 Task: In the Company petronas.com, Log Linkedin Message with description: 'Sent a LinkedIn message to a potential buyer offering a personalized solution.'; Add date: '14 August, 2023' and time 6:00:PM; Add contact from the company's contact and save. Logged in from softage.10@softage.net
Action: Mouse moved to (111, 65)
Screenshot: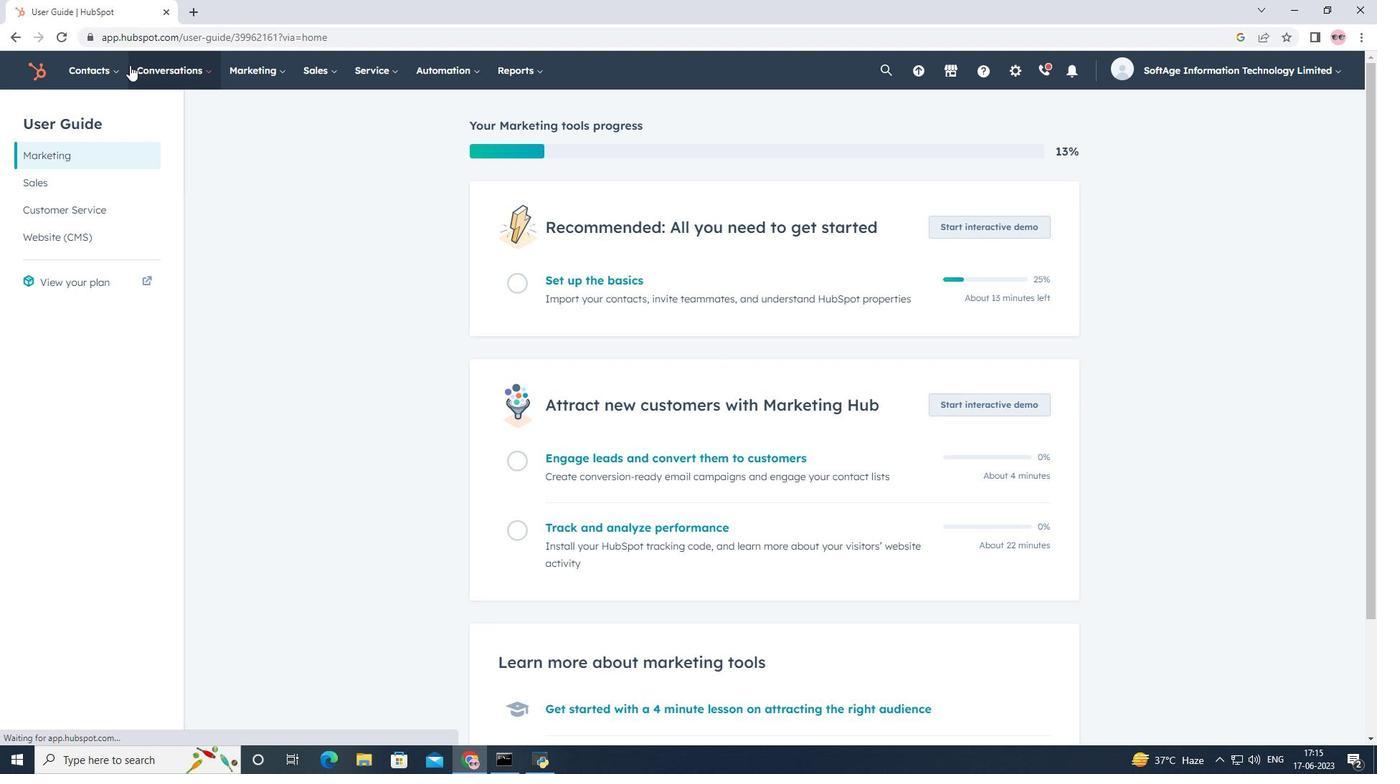 
Action: Mouse pressed left at (111, 65)
Screenshot: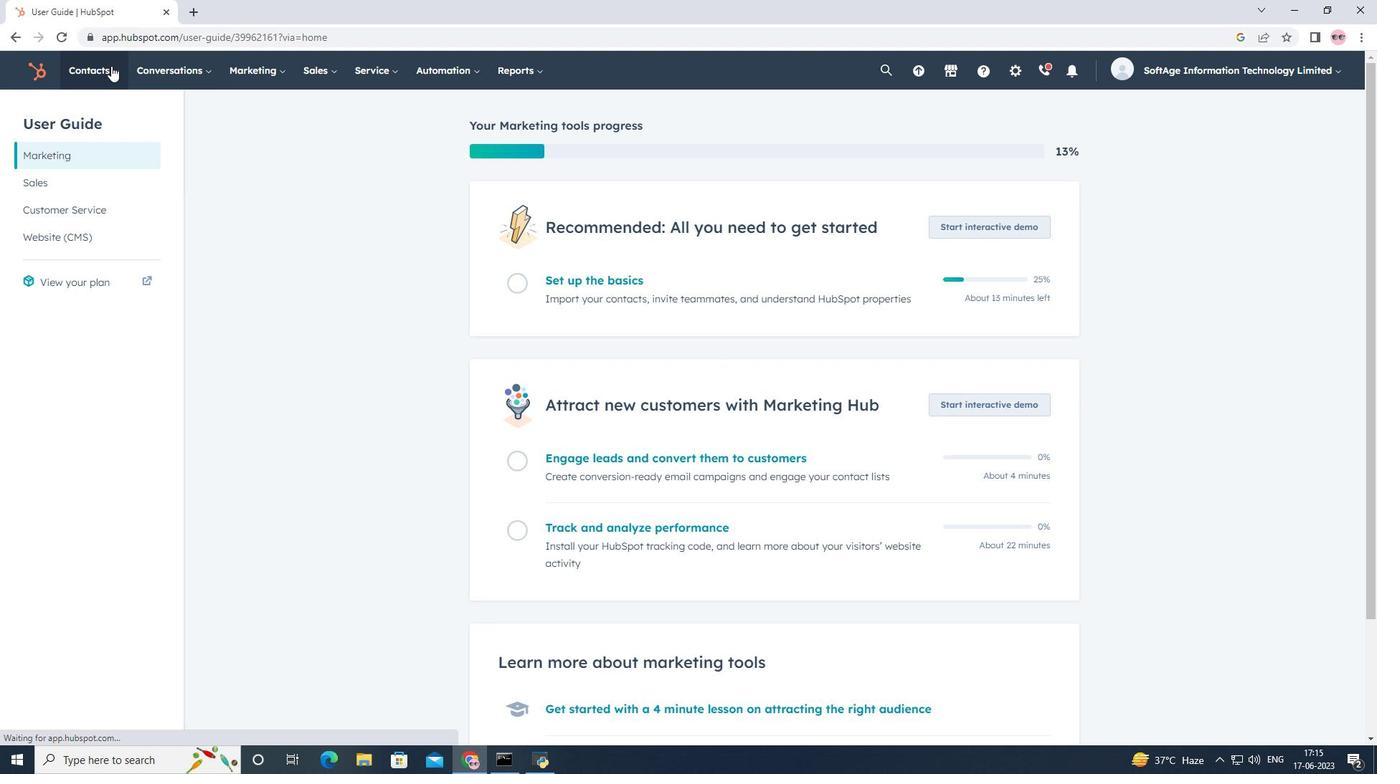 
Action: Mouse moved to (131, 137)
Screenshot: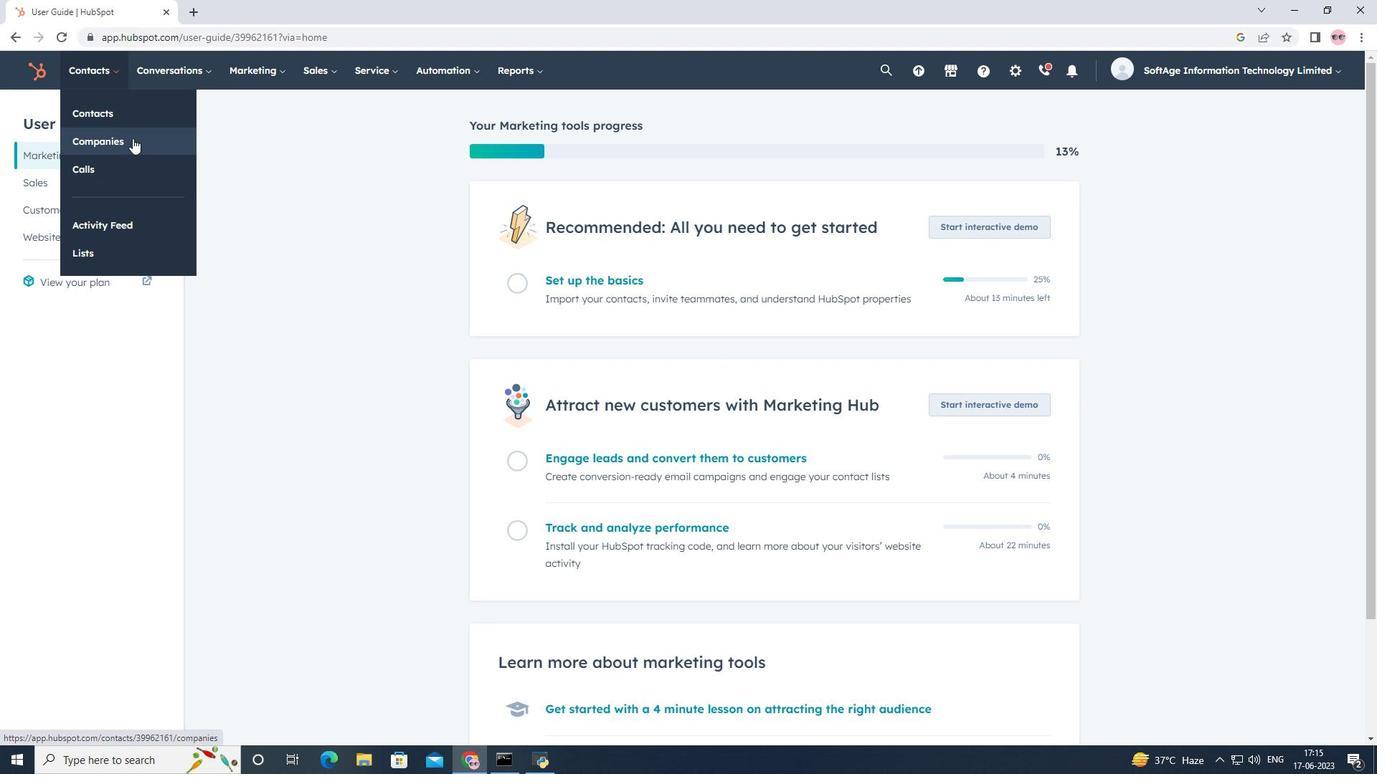 
Action: Mouse pressed left at (131, 137)
Screenshot: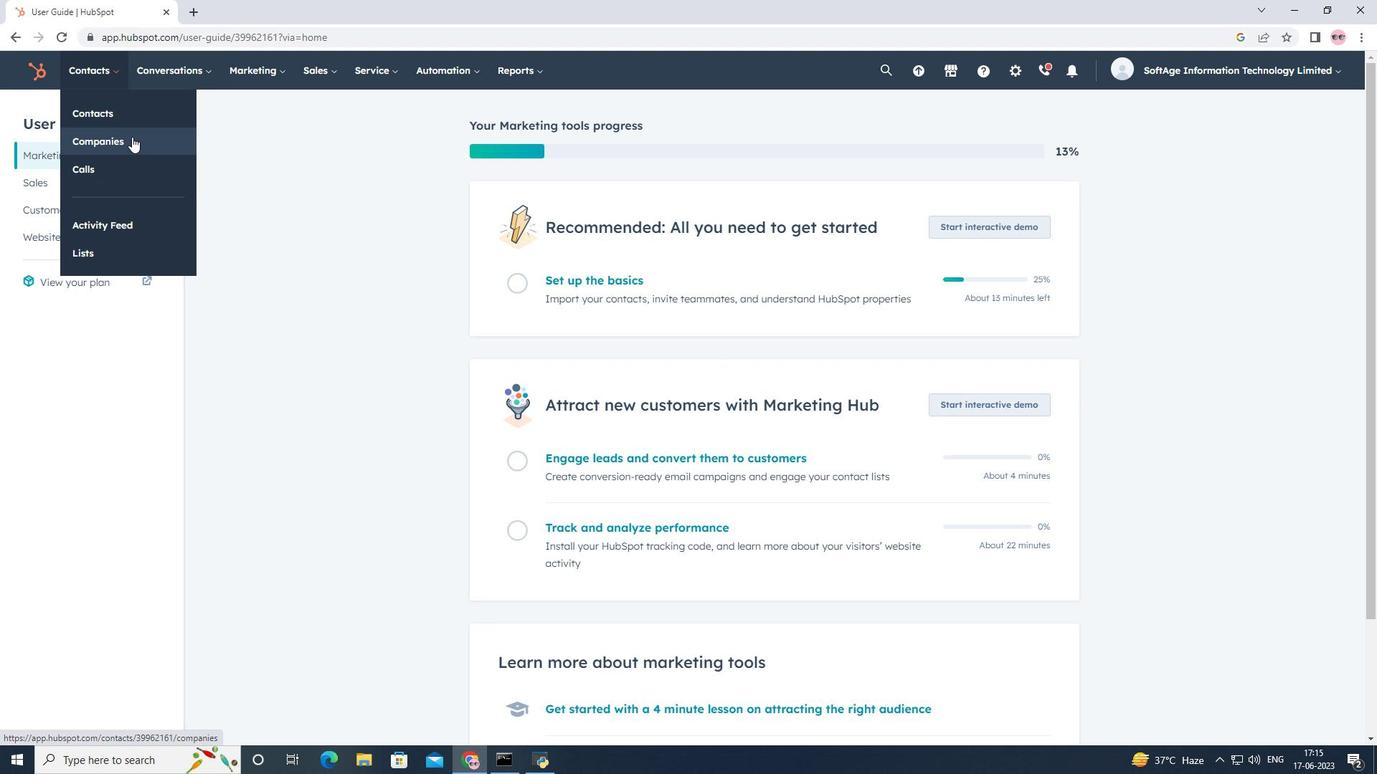 
Action: Mouse moved to (122, 238)
Screenshot: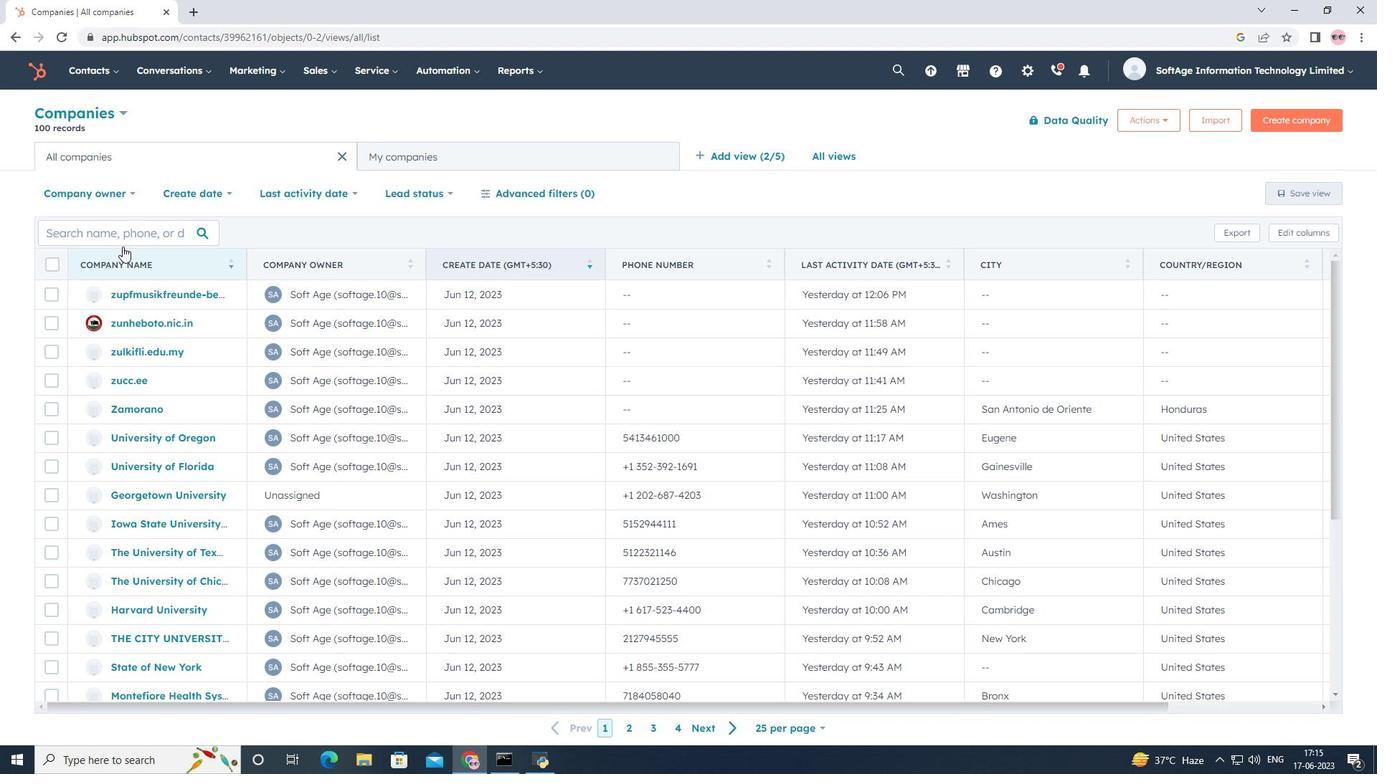 
Action: Mouse pressed left at (122, 238)
Screenshot: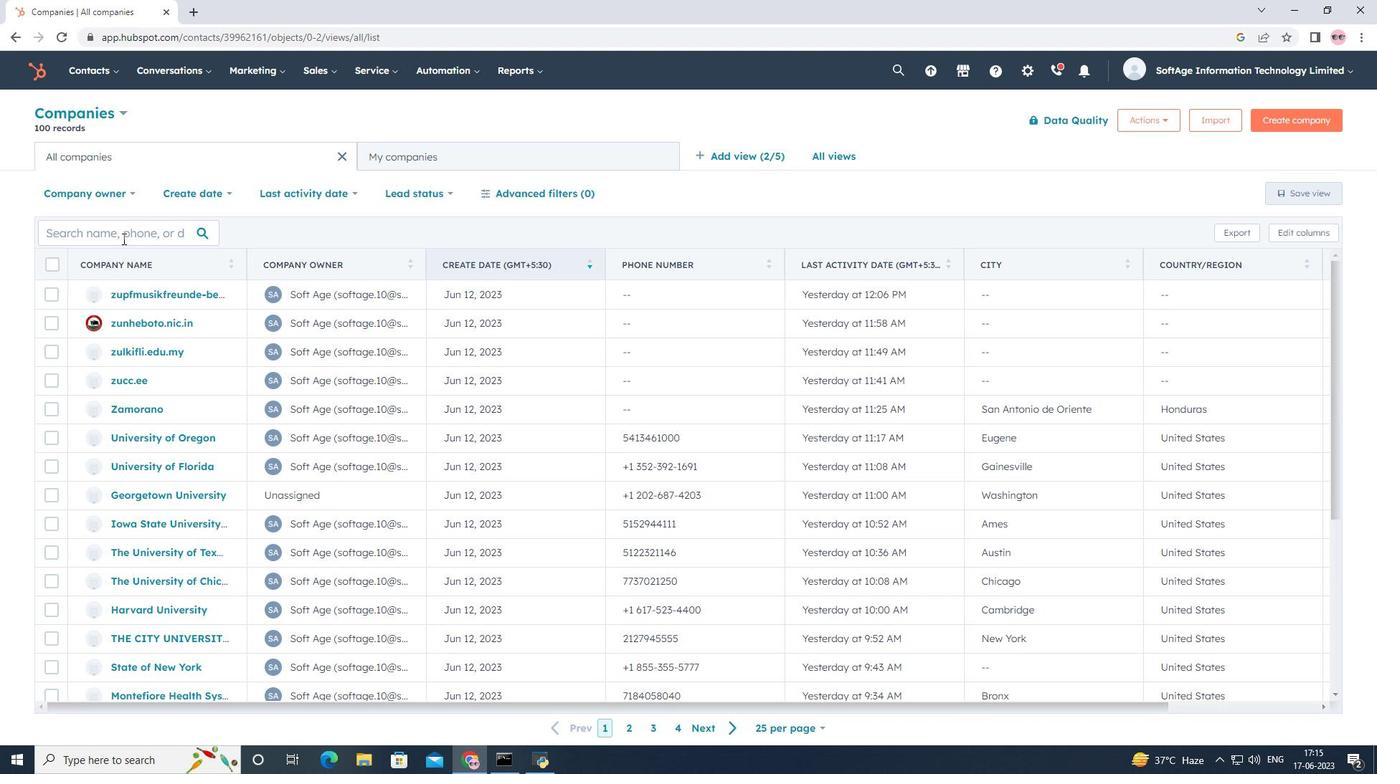
Action: Key pressed <Key.shift>Pen<Key.backspace>tronas.com
Screenshot: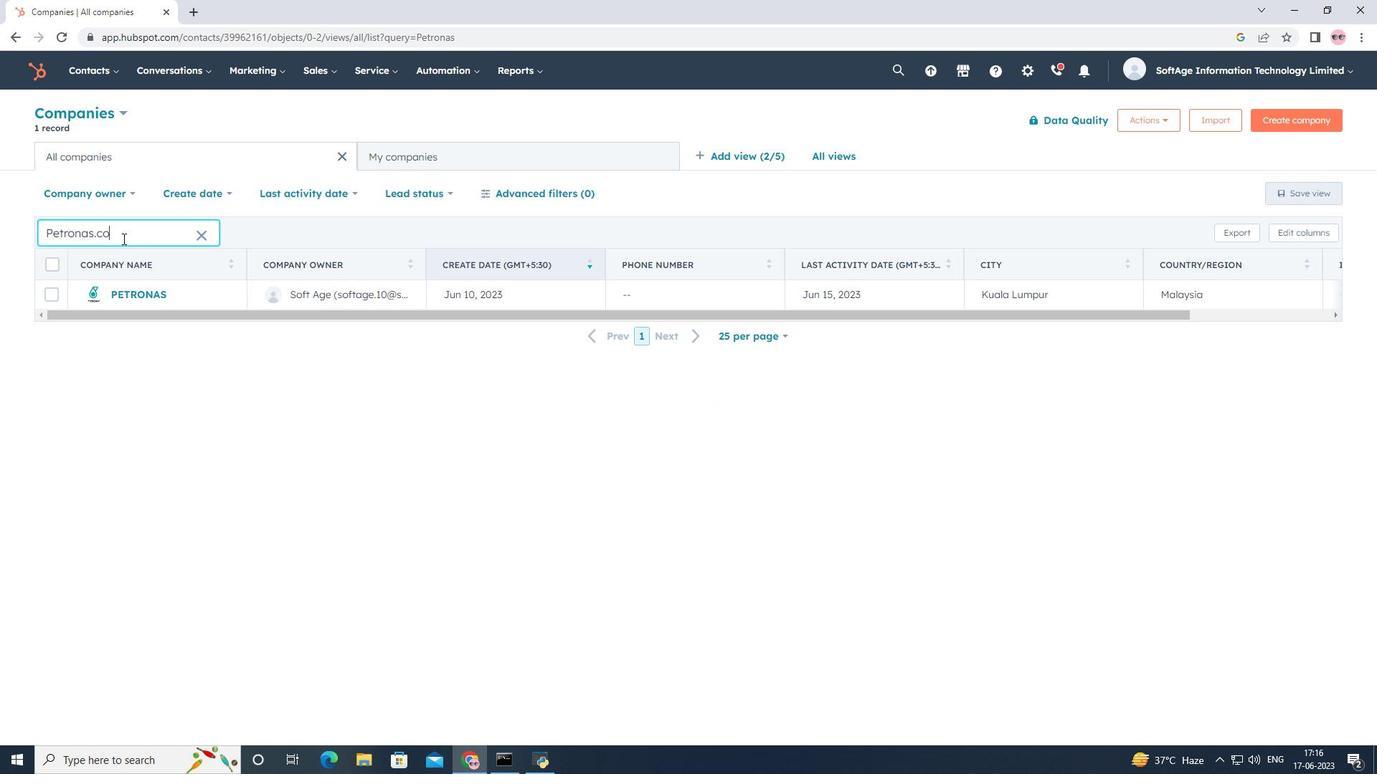
Action: Mouse moved to (146, 294)
Screenshot: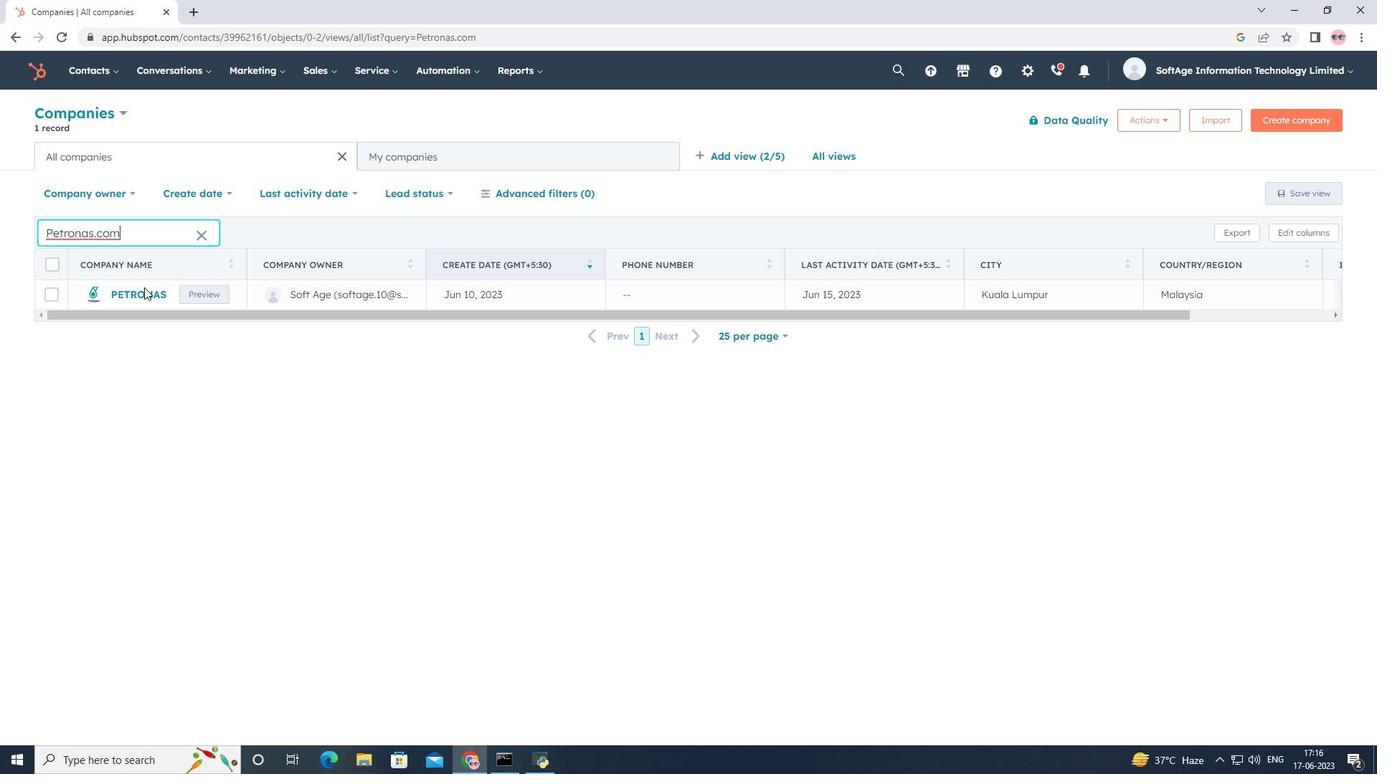 
Action: Mouse pressed left at (146, 294)
Screenshot: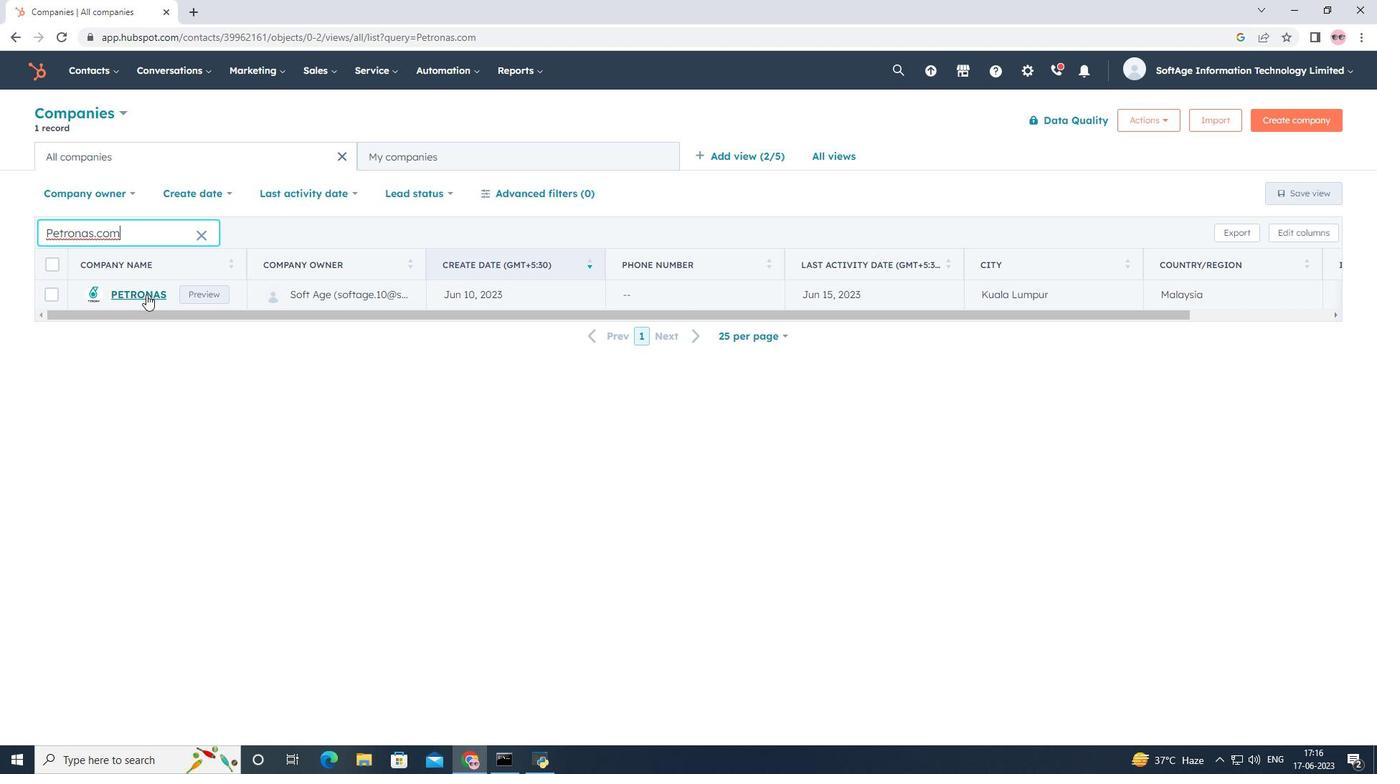 
Action: Mouse moved to (281, 230)
Screenshot: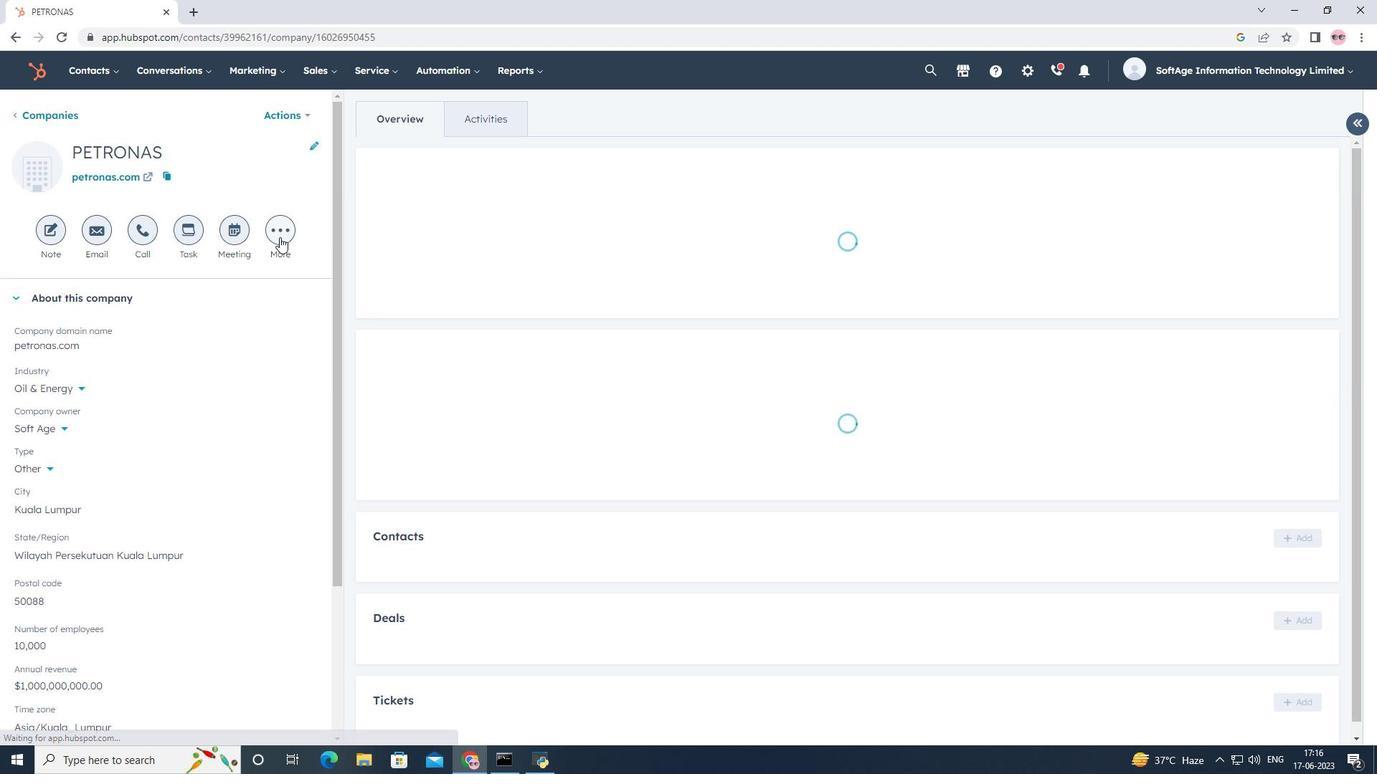 
Action: Mouse pressed left at (281, 230)
Screenshot: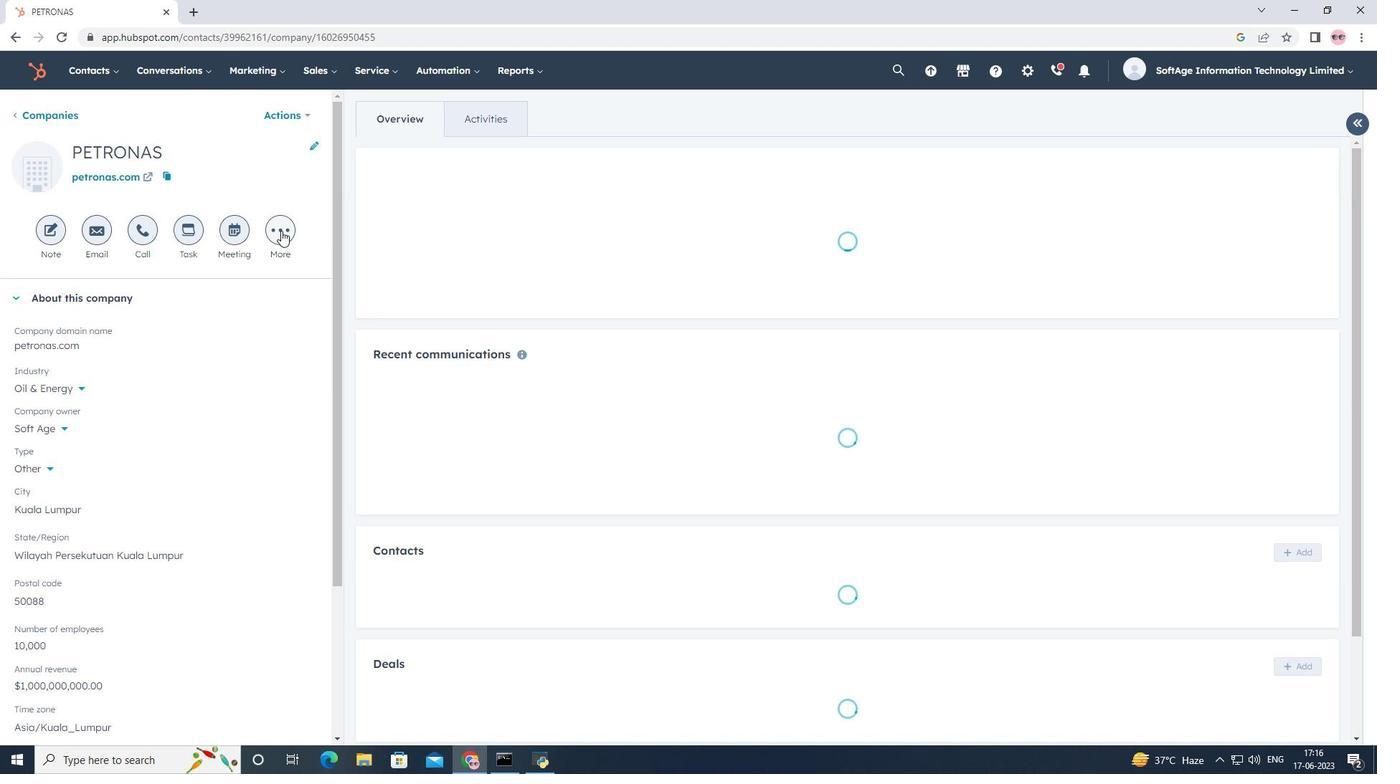 
Action: Mouse moved to (284, 300)
Screenshot: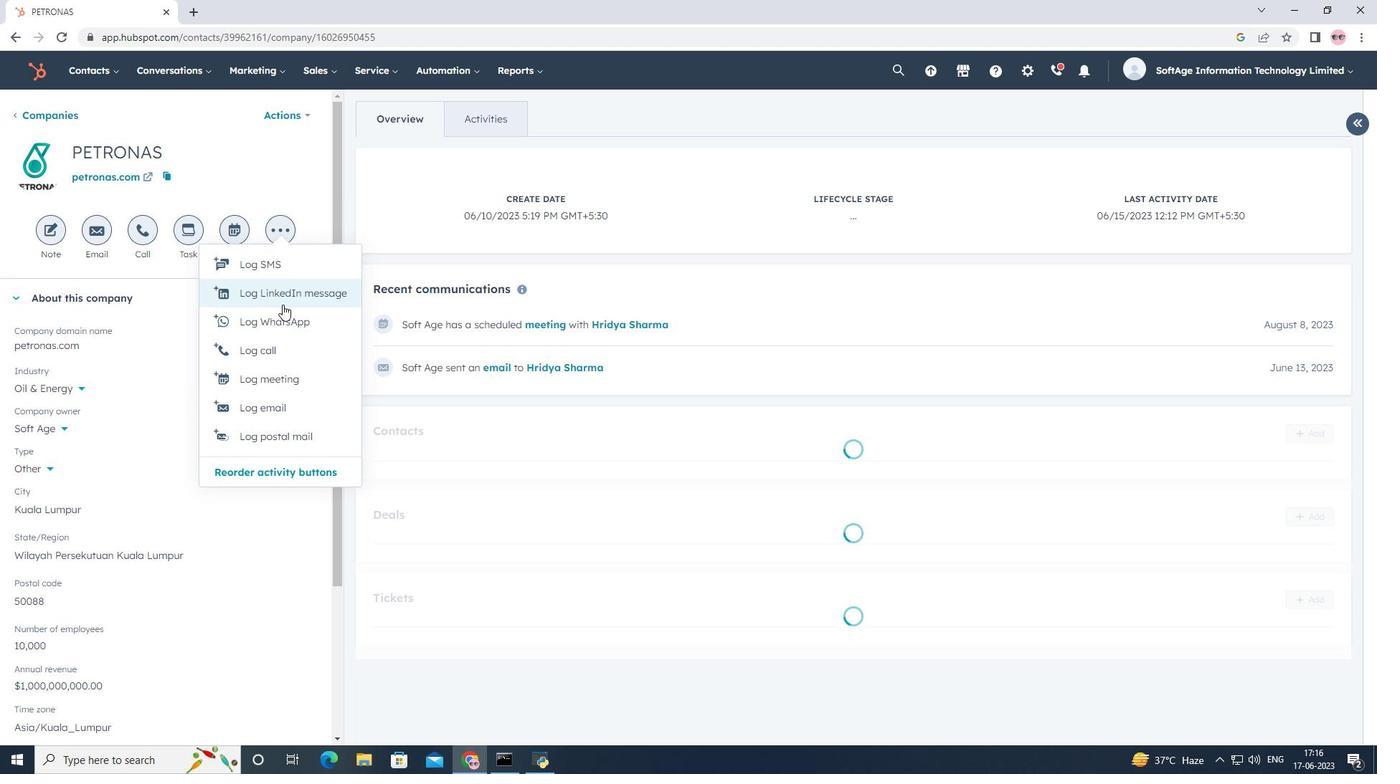 
Action: Mouse pressed left at (284, 300)
Screenshot: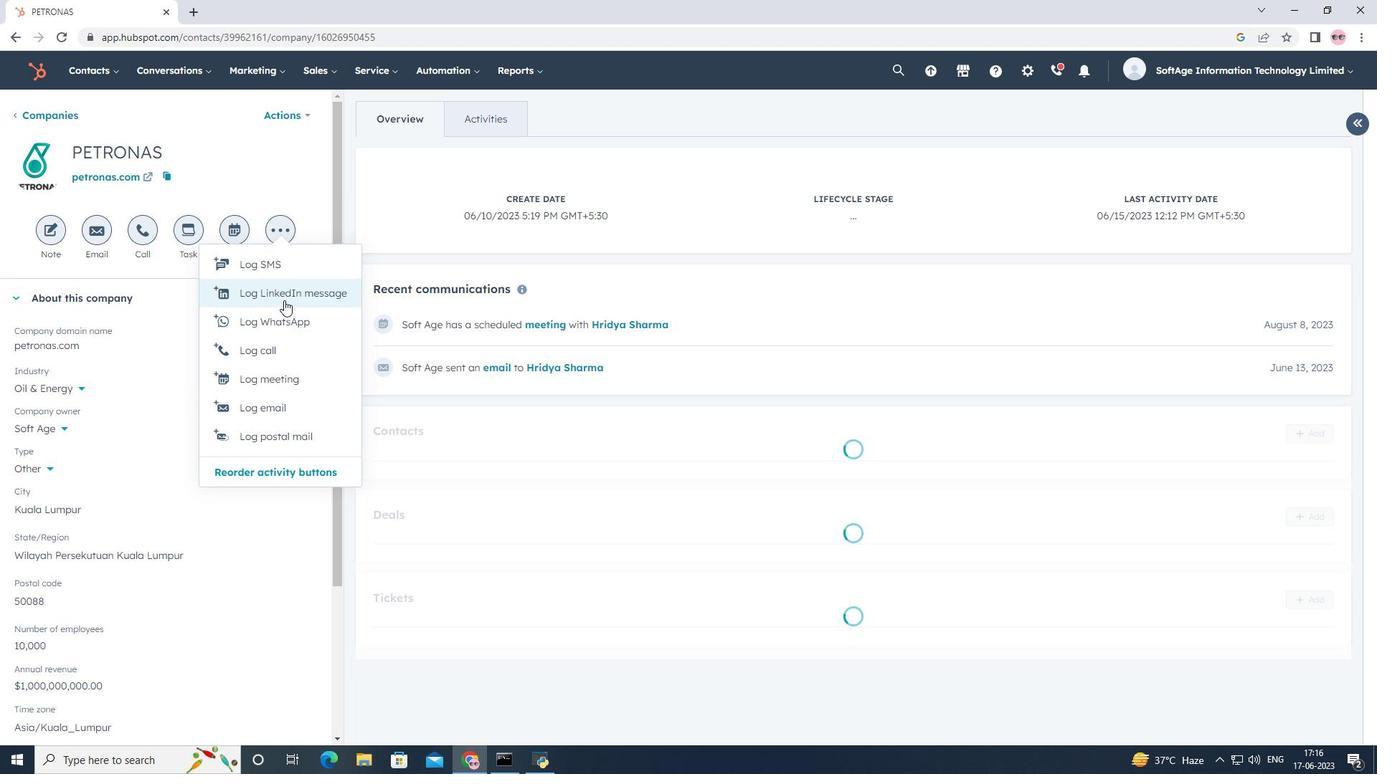 
Action: Mouse moved to (851, 550)
Screenshot: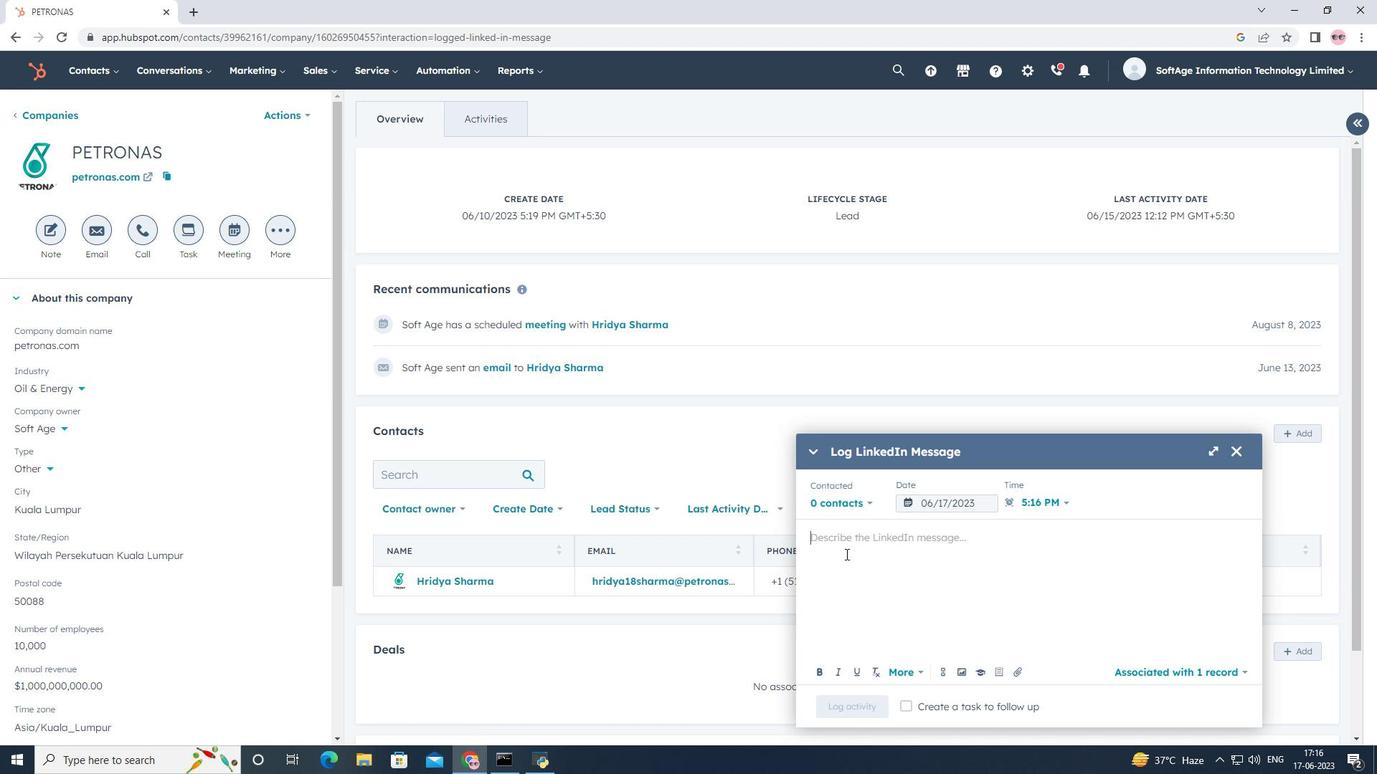 
Action: Mouse pressed left at (851, 550)
Screenshot: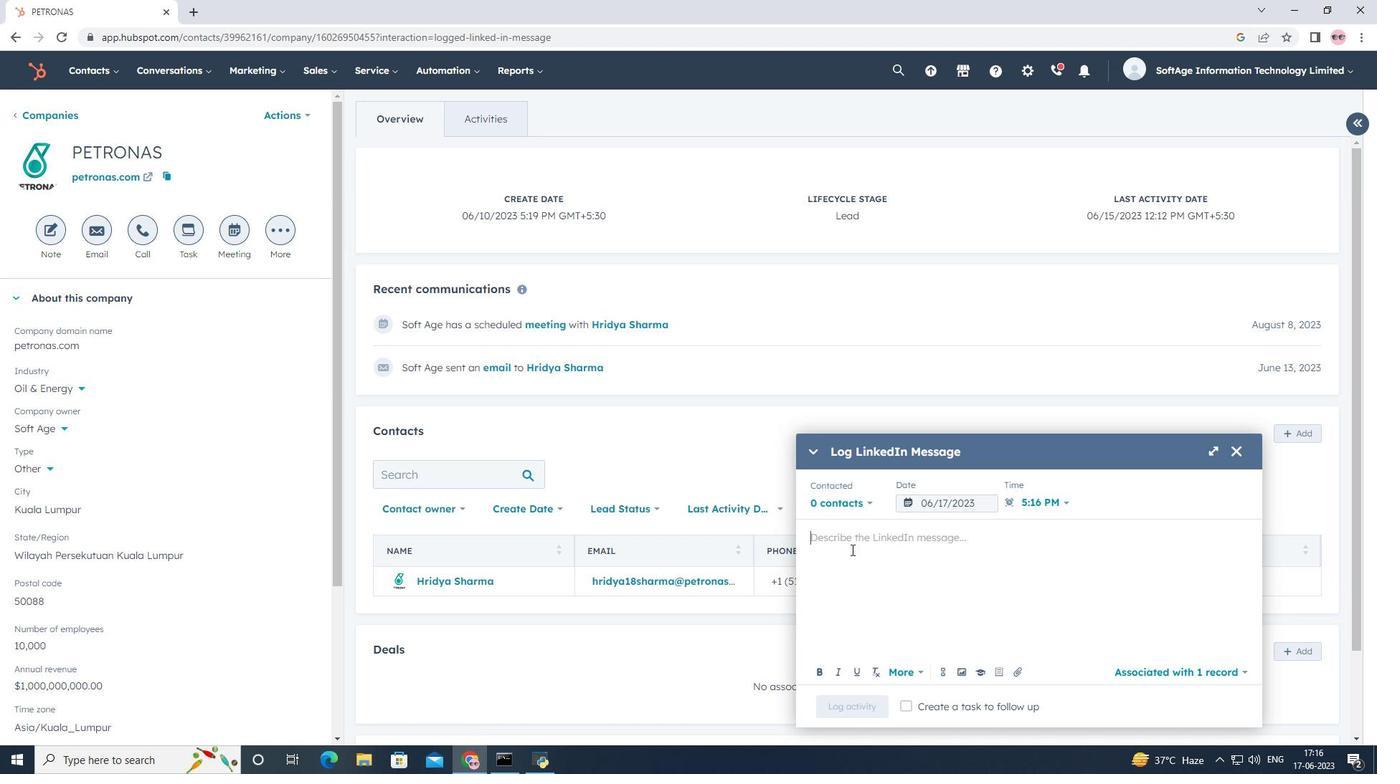 
Action: Key pressed <Key.shift><Key.shift><Key.shift><Key.shift><Key.shift><Key.shift><Key.shift><Key.shift><Key.shift><Key.shift><Key.shift><Key.shift>Sent<Key.space>a<Key.space>li<Key.backspace><Key.backspace><Key.shift>Linked<Key.shift>In<Key.space>message<Key.space>to<Key.space>a<Key.space>potential<Key.space>buyer<Key.space>offering<Key.space>a<Key.space>personalized<Key.space>solution.
Screenshot: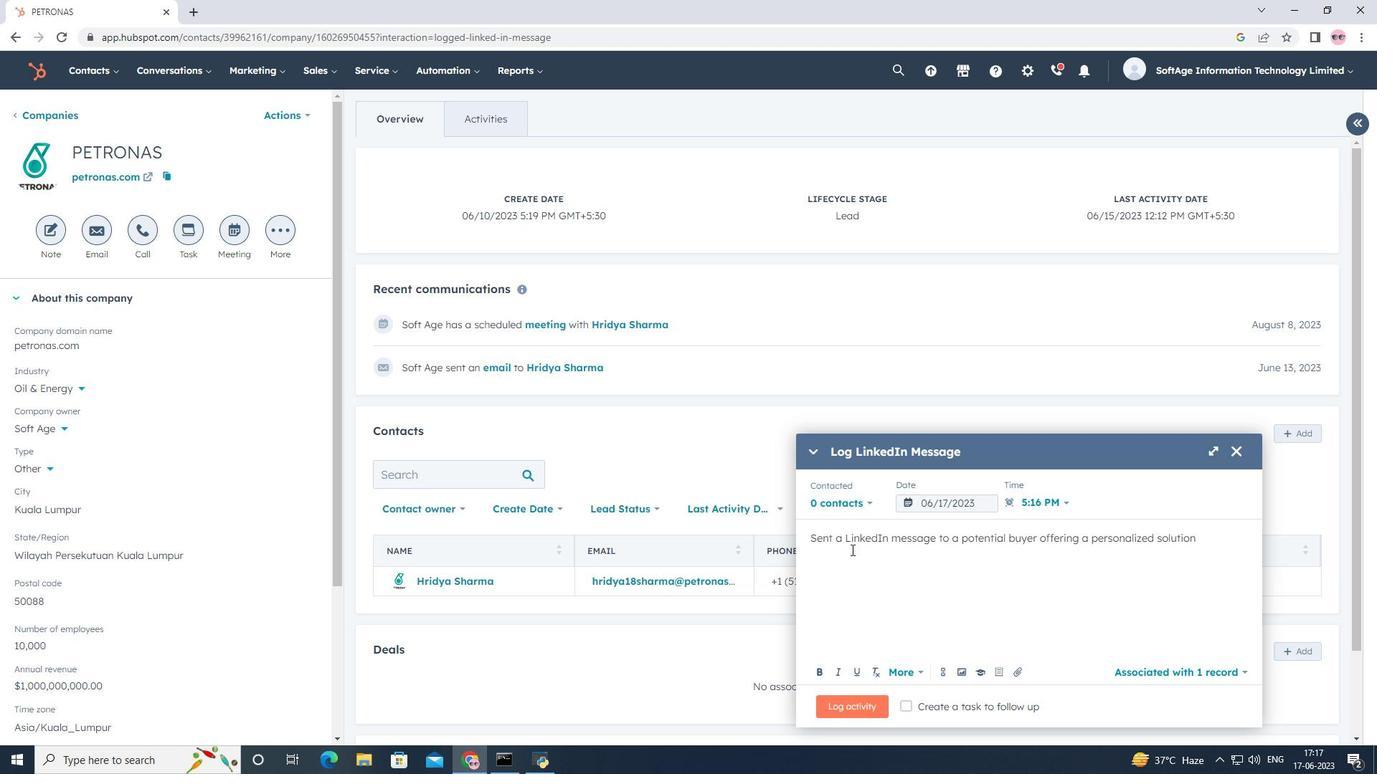 
Action: Mouse moved to (988, 504)
Screenshot: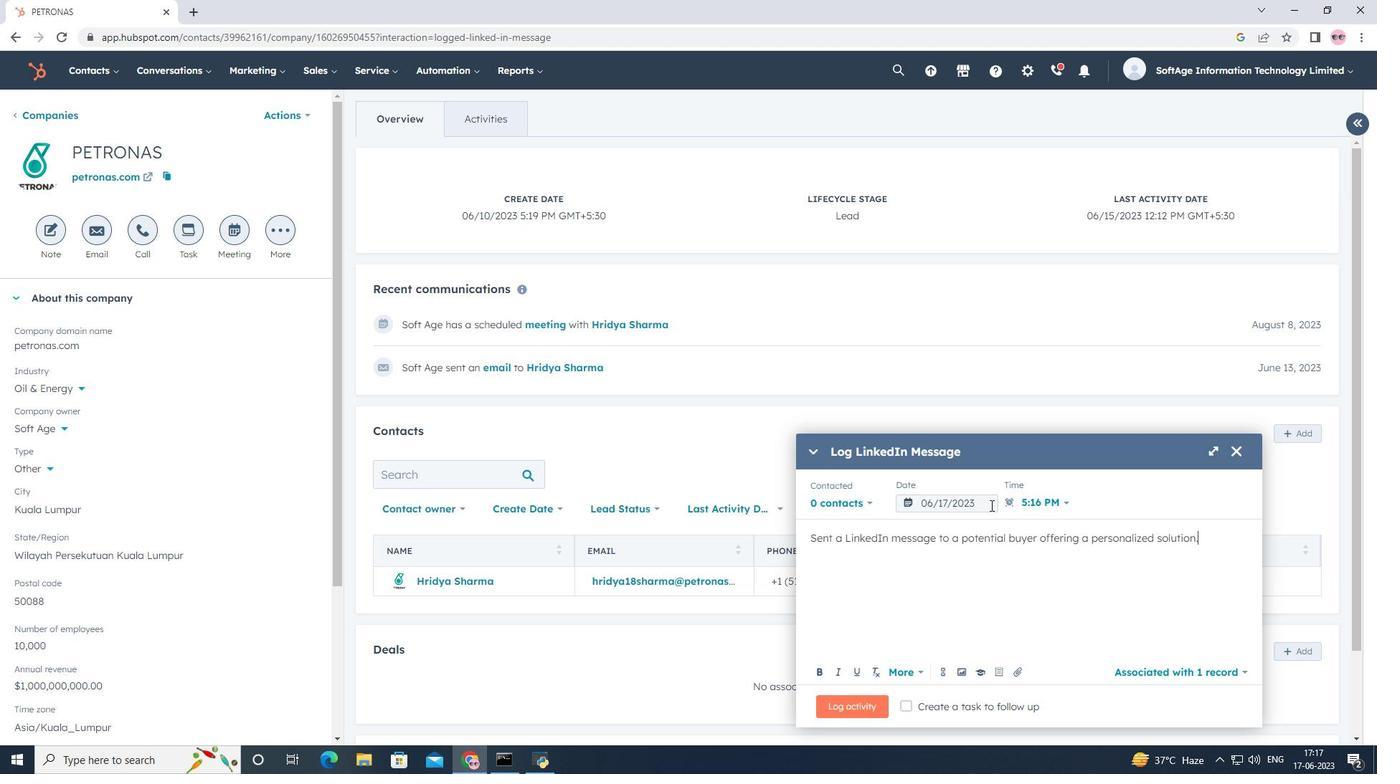 
Action: Mouse pressed left at (988, 504)
Screenshot: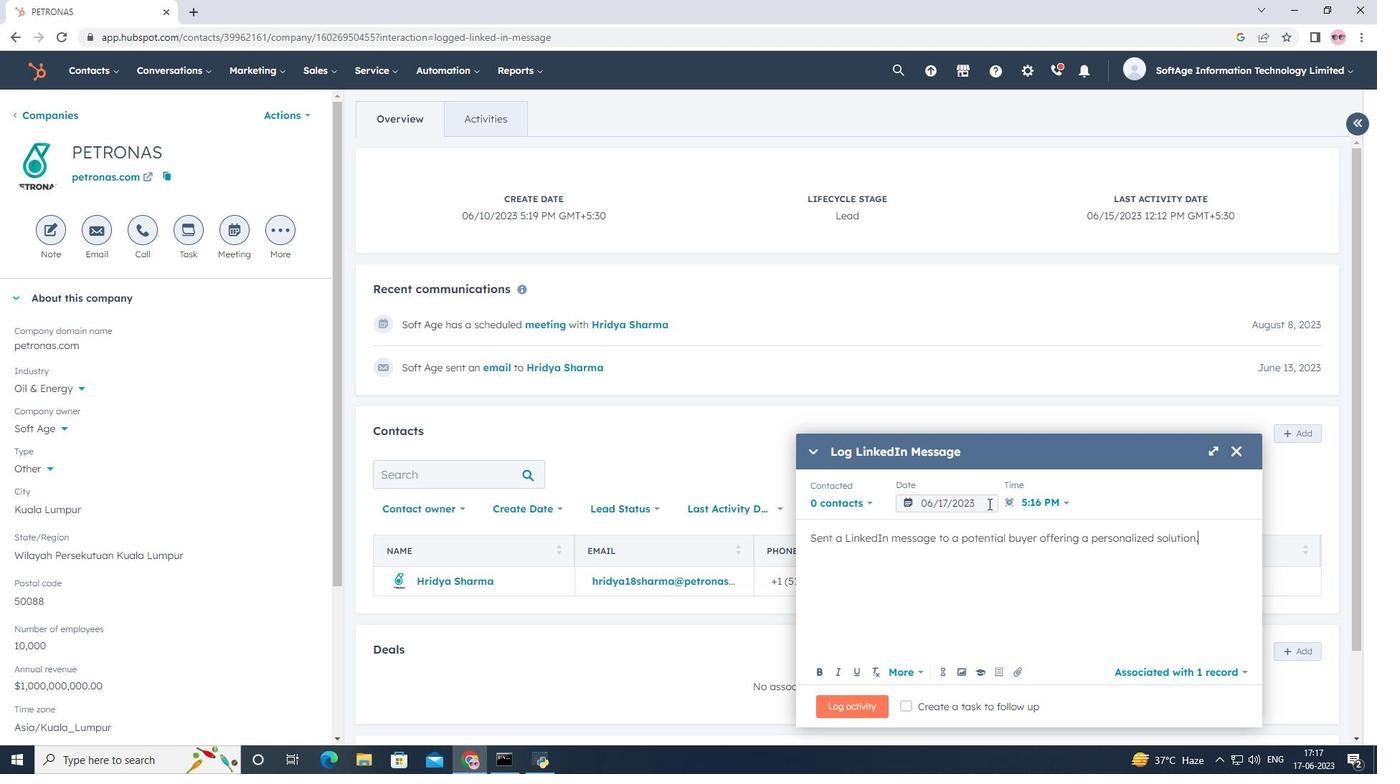 
Action: Mouse moved to (1081, 277)
Screenshot: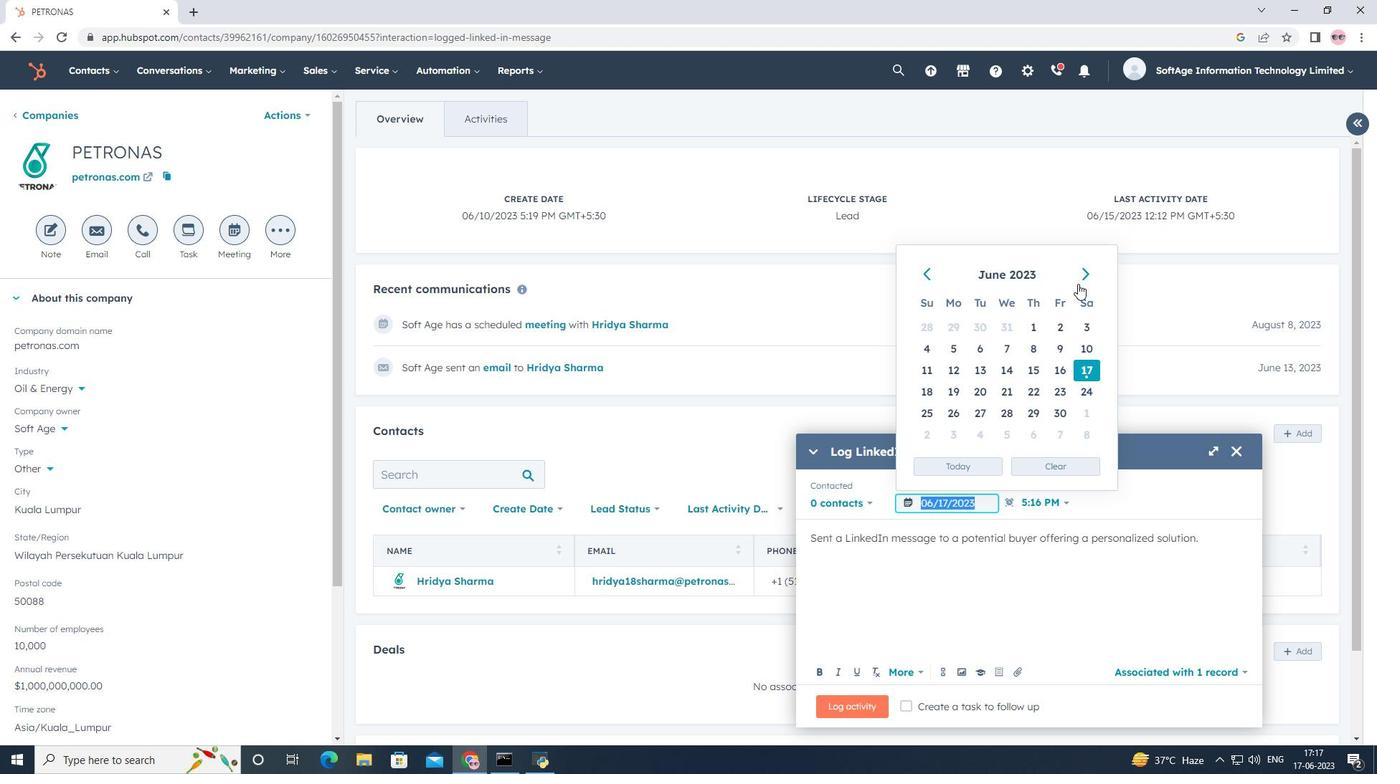 
Action: Mouse pressed left at (1081, 277)
Screenshot: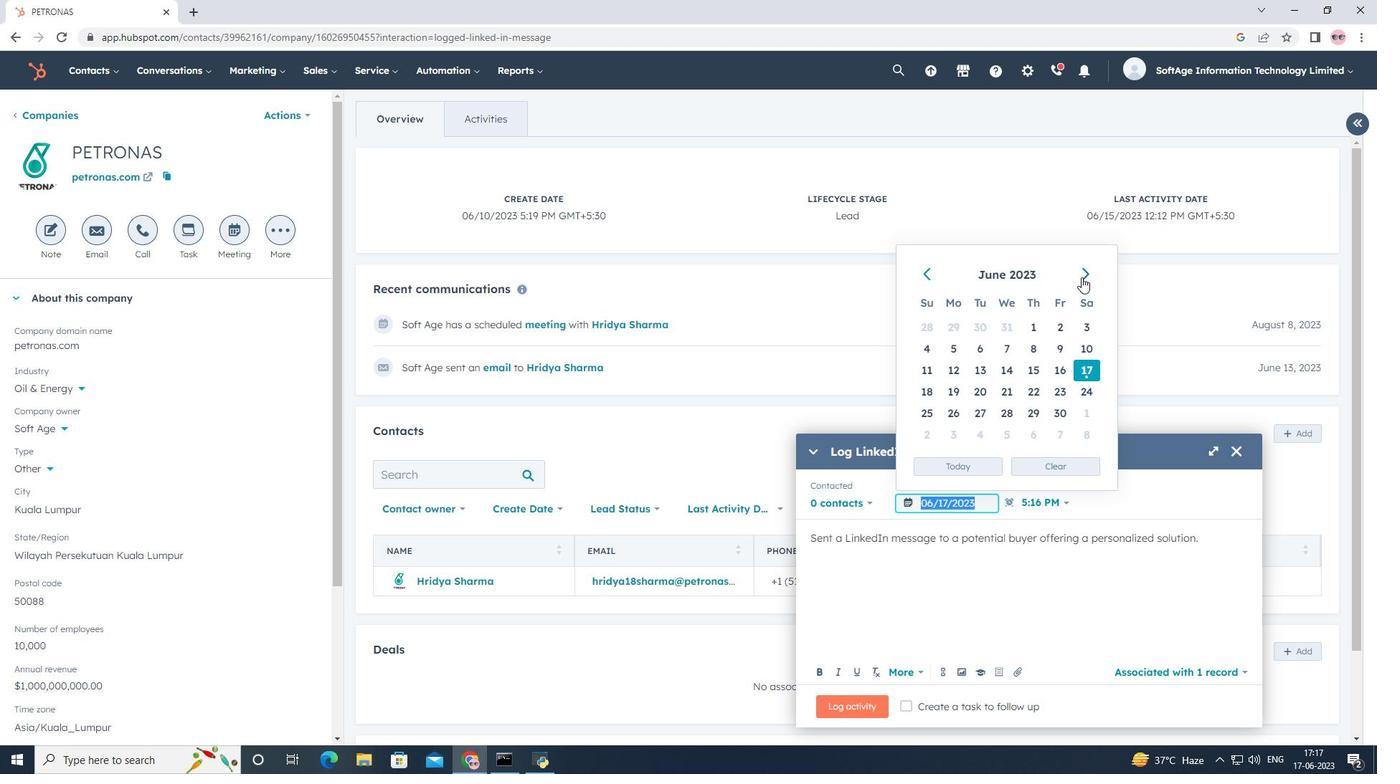 
Action: Mouse pressed left at (1081, 277)
Screenshot: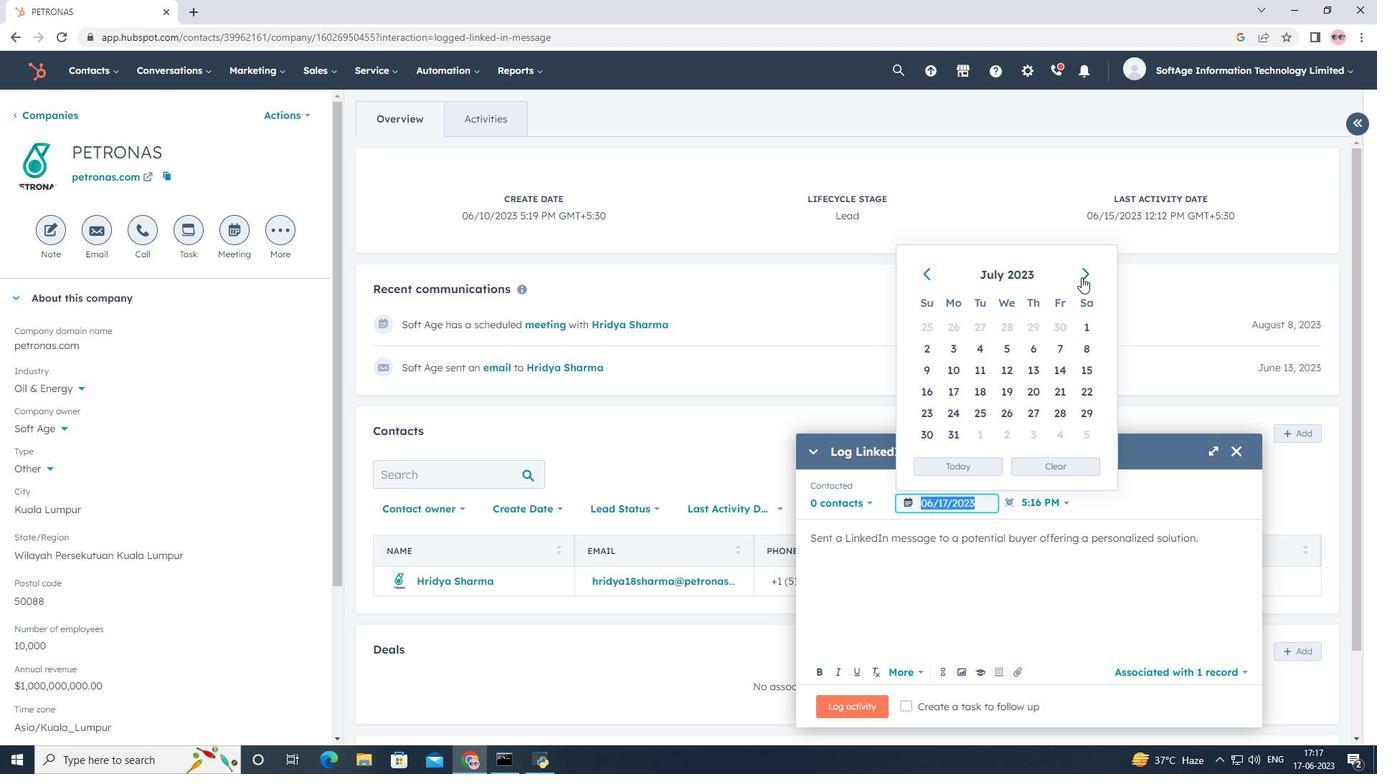 
Action: Mouse pressed left at (1081, 277)
Screenshot: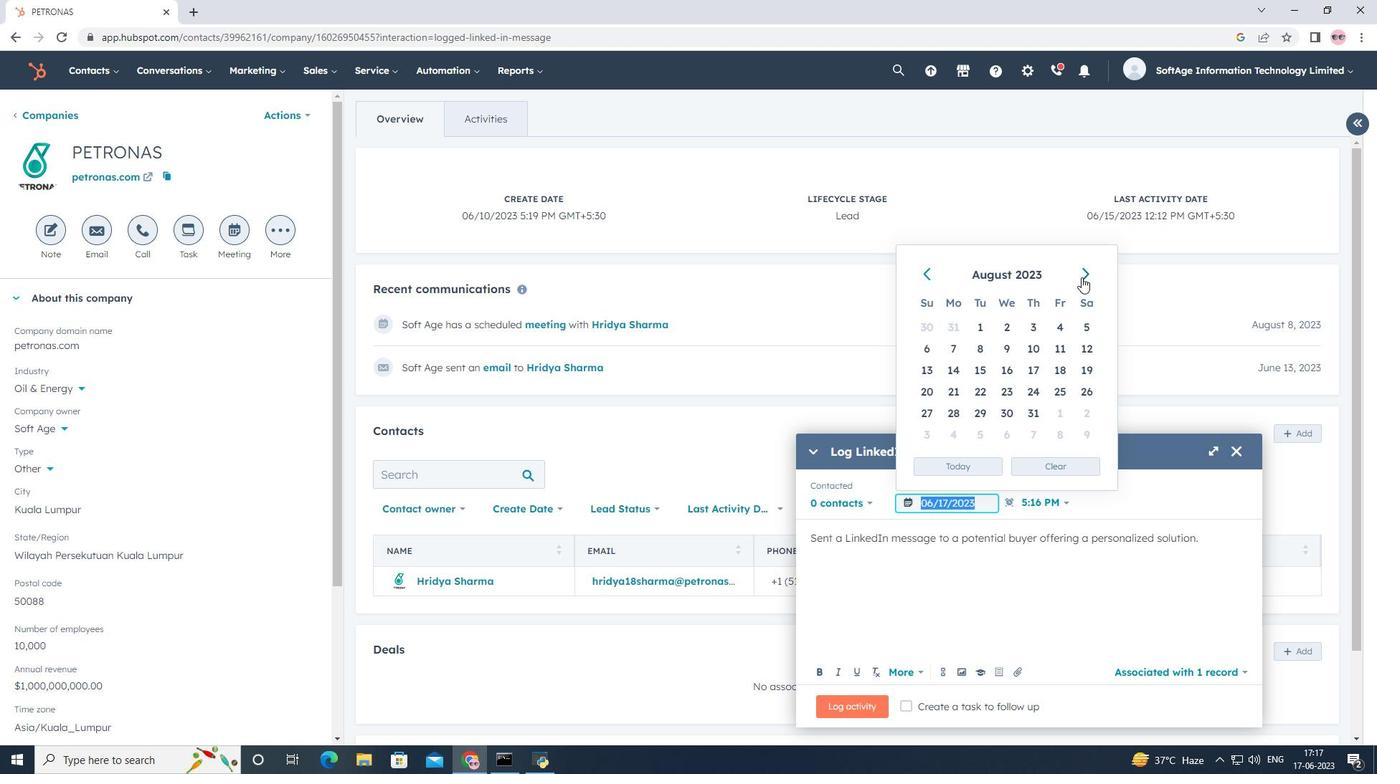 
Action: Mouse moved to (930, 281)
Screenshot: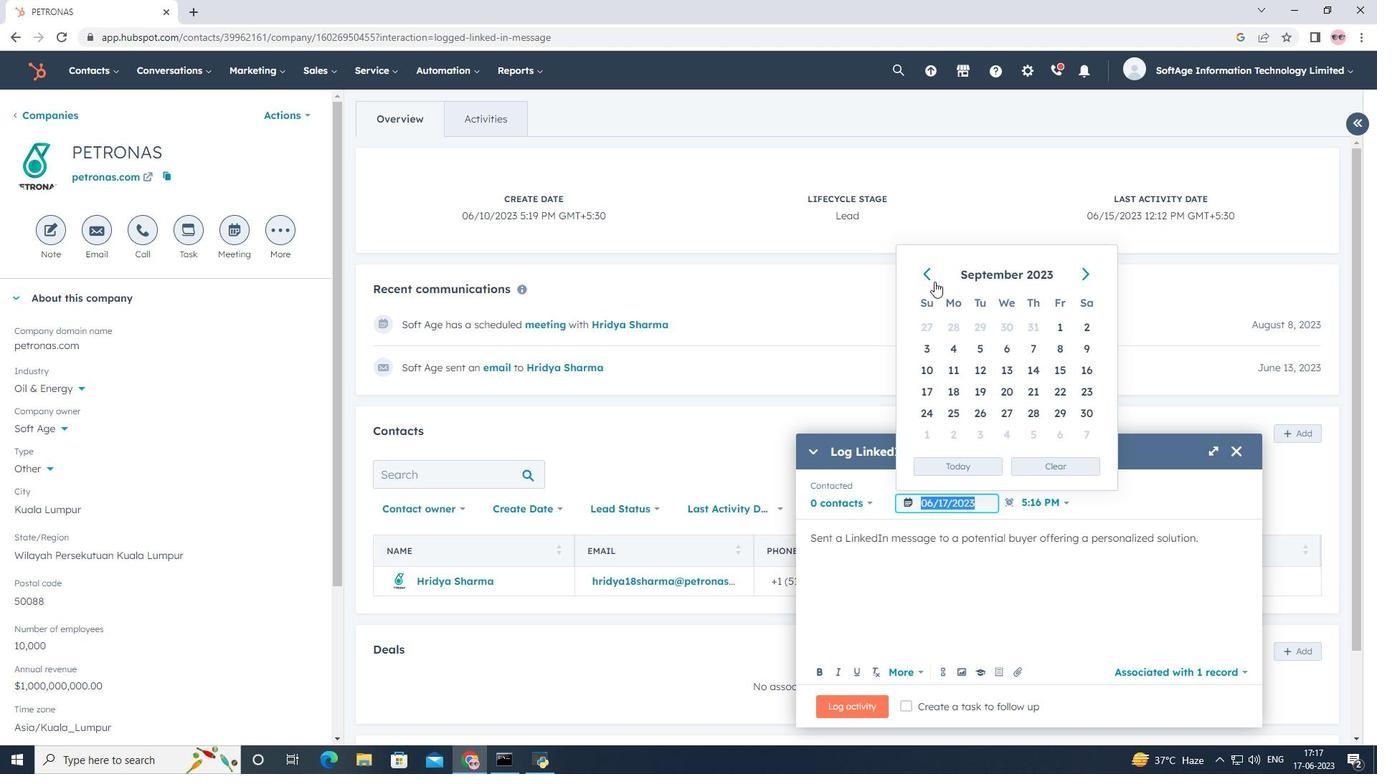 
Action: Mouse pressed left at (930, 281)
Screenshot: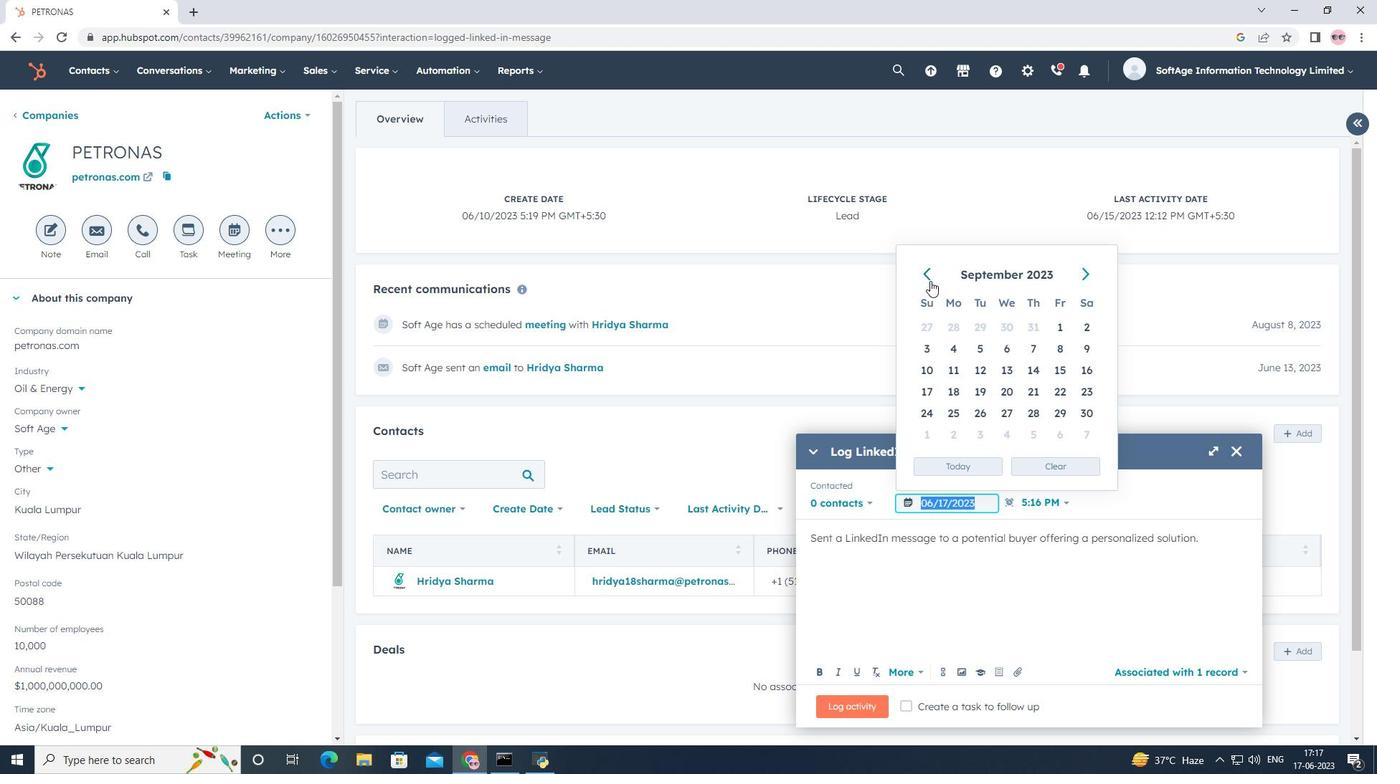 
Action: Mouse moved to (959, 370)
Screenshot: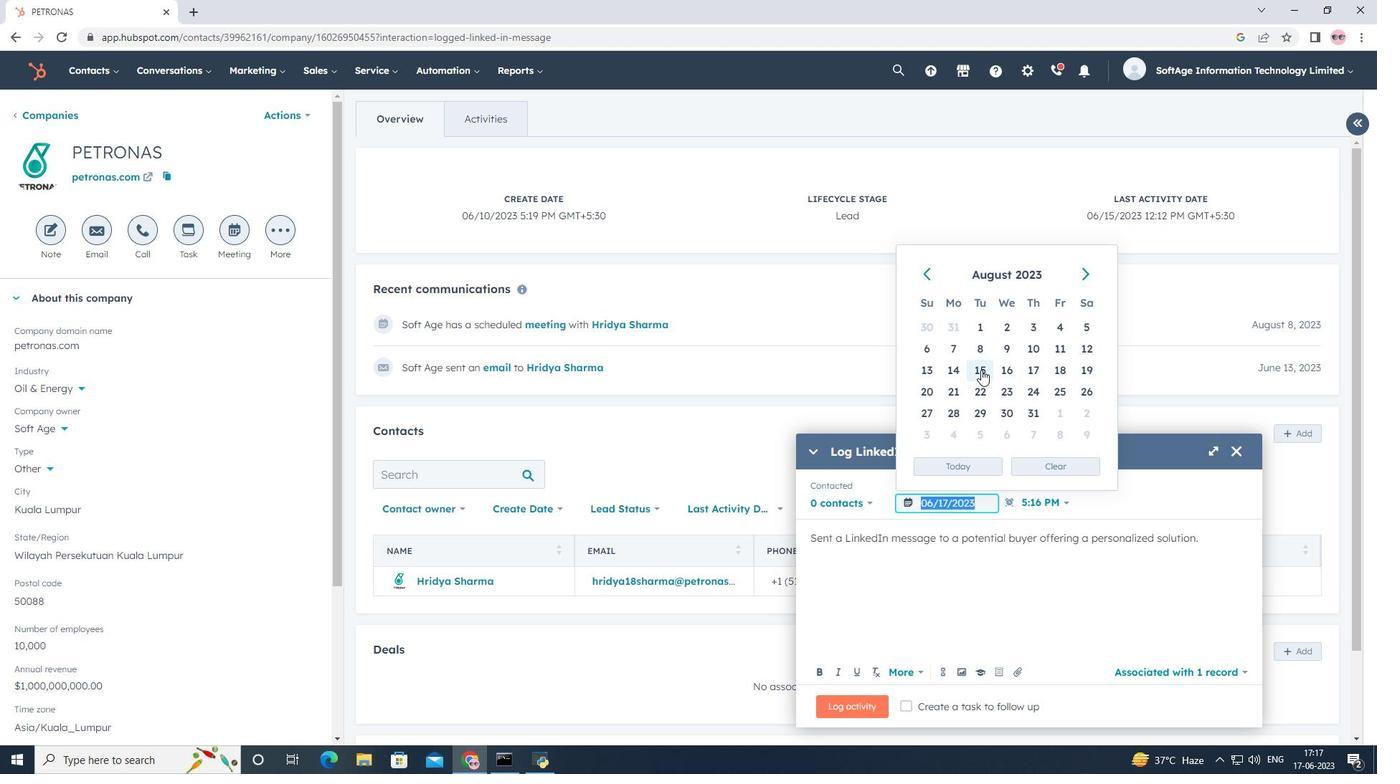 
Action: Mouse pressed left at (959, 370)
Screenshot: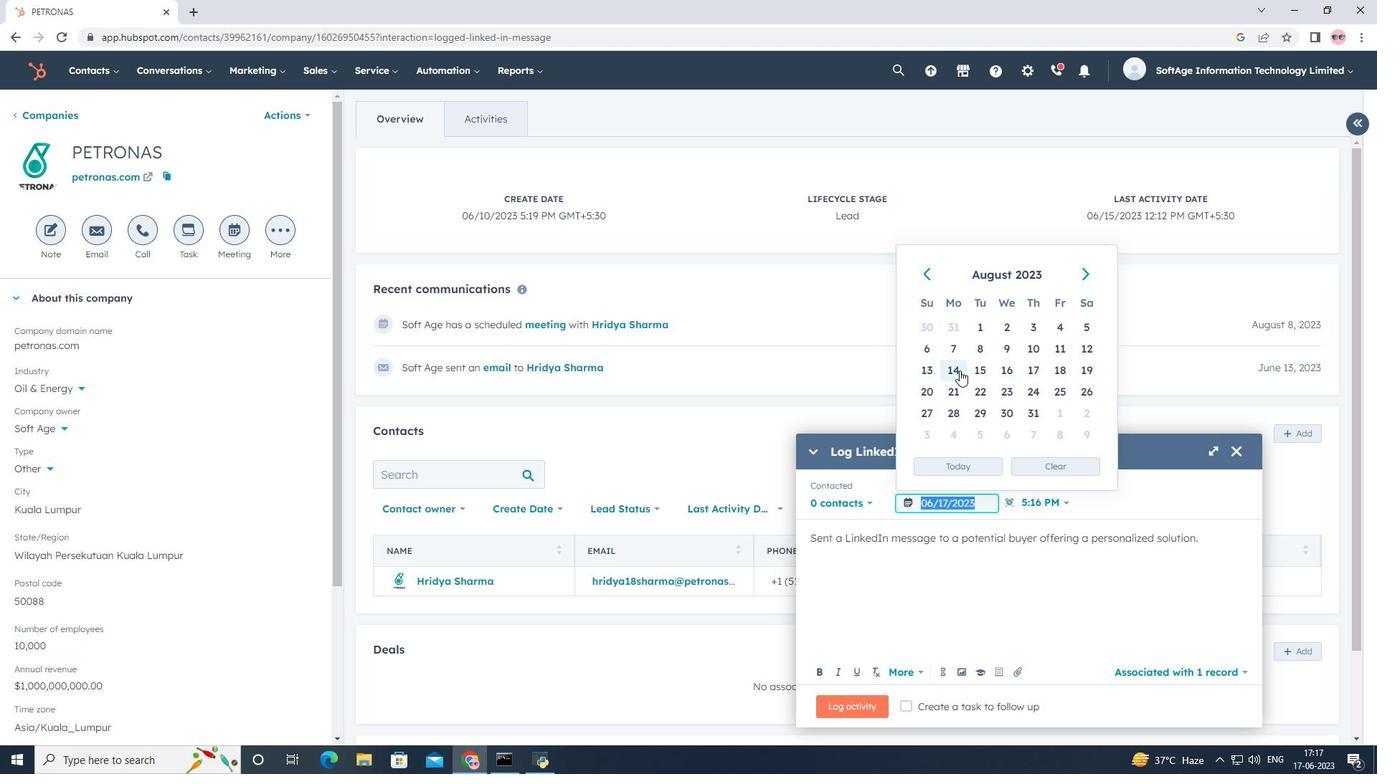 
Action: Mouse moved to (1068, 507)
Screenshot: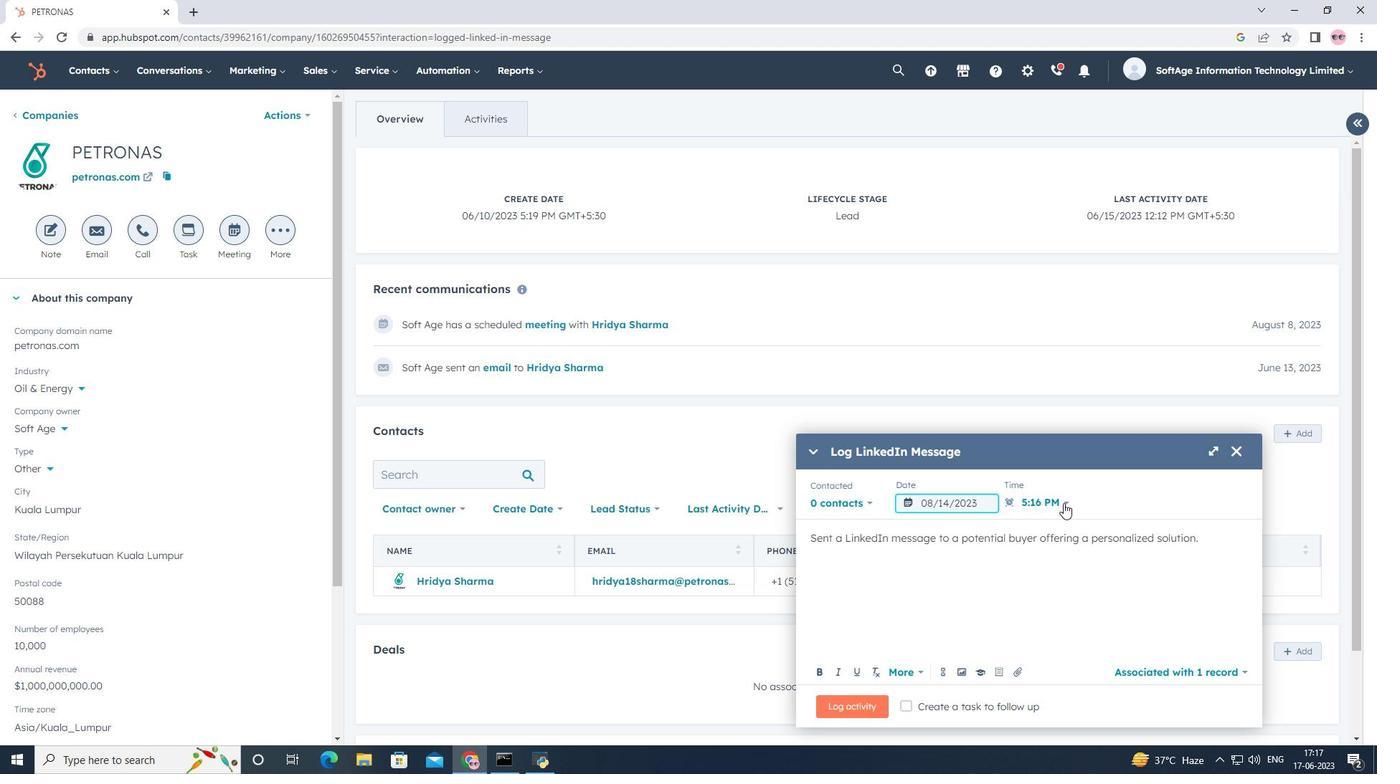 
Action: Mouse pressed left at (1068, 507)
Screenshot: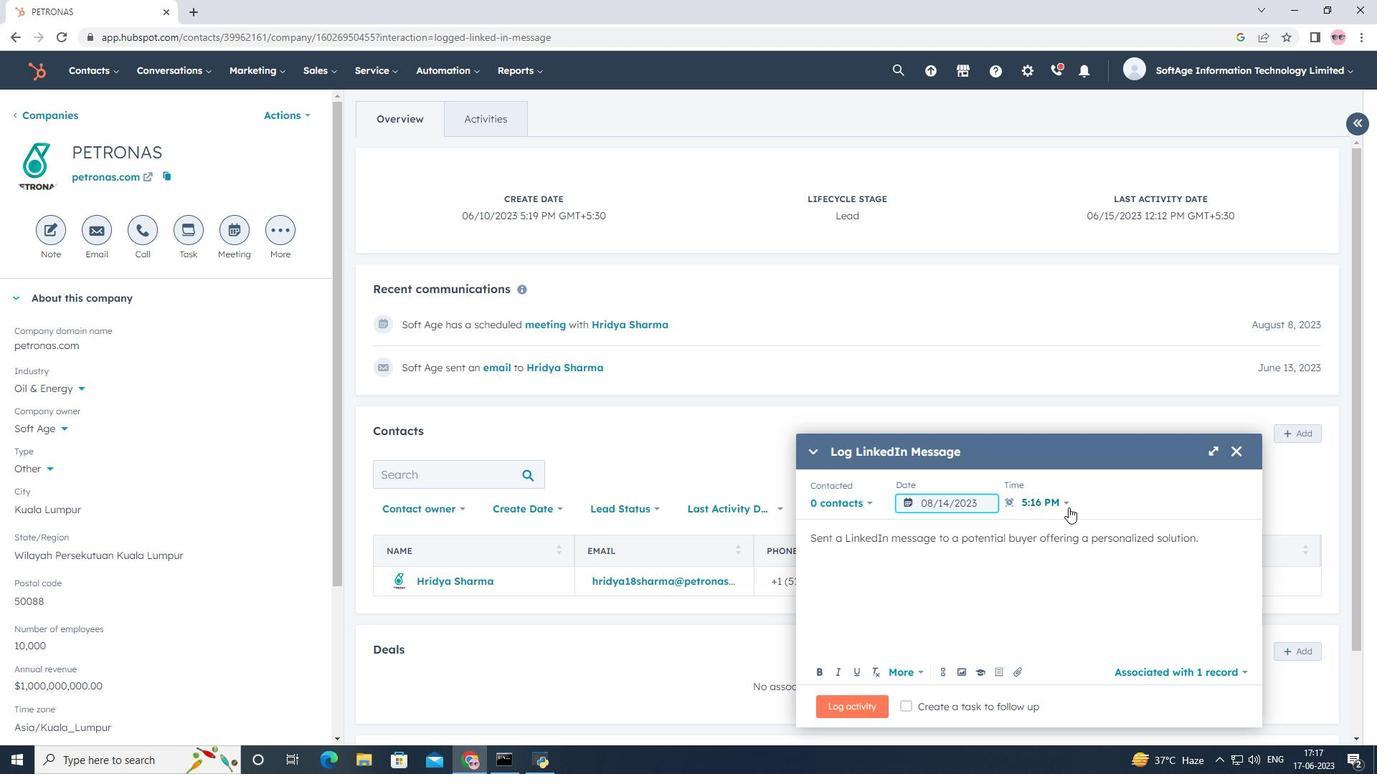 
Action: Mouse moved to (1140, 716)
Screenshot: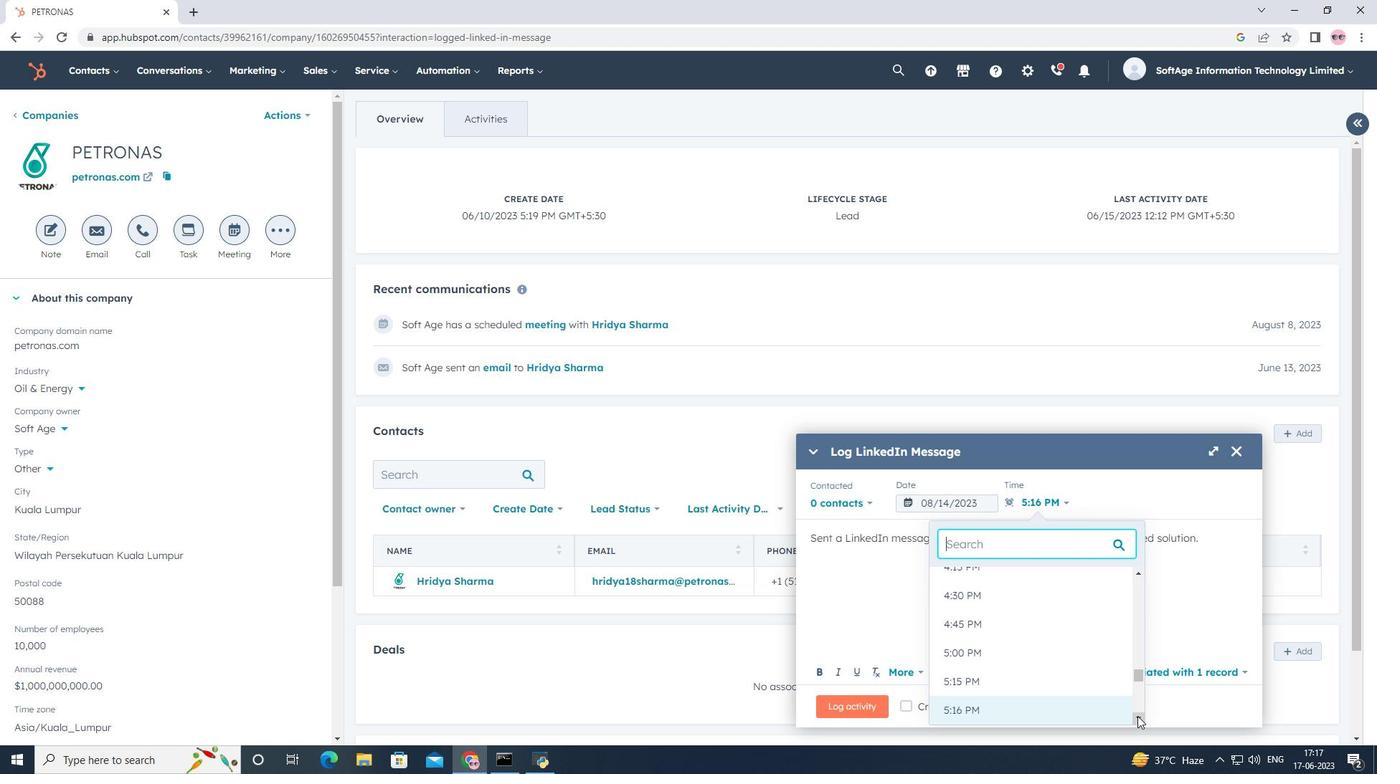 
Action: Mouse pressed left at (1140, 716)
Screenshot: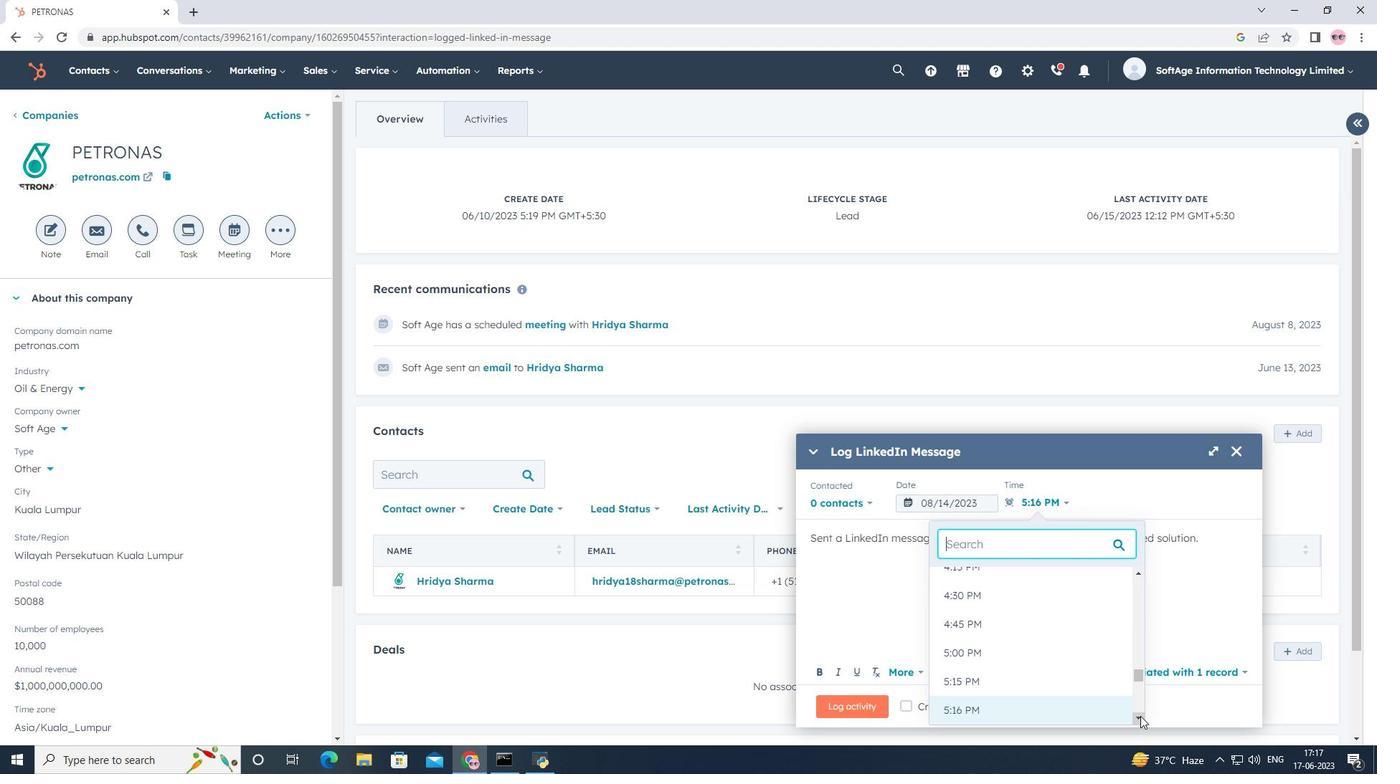 
Action: Mouse pressed left at (1140, 716)
Screenshot: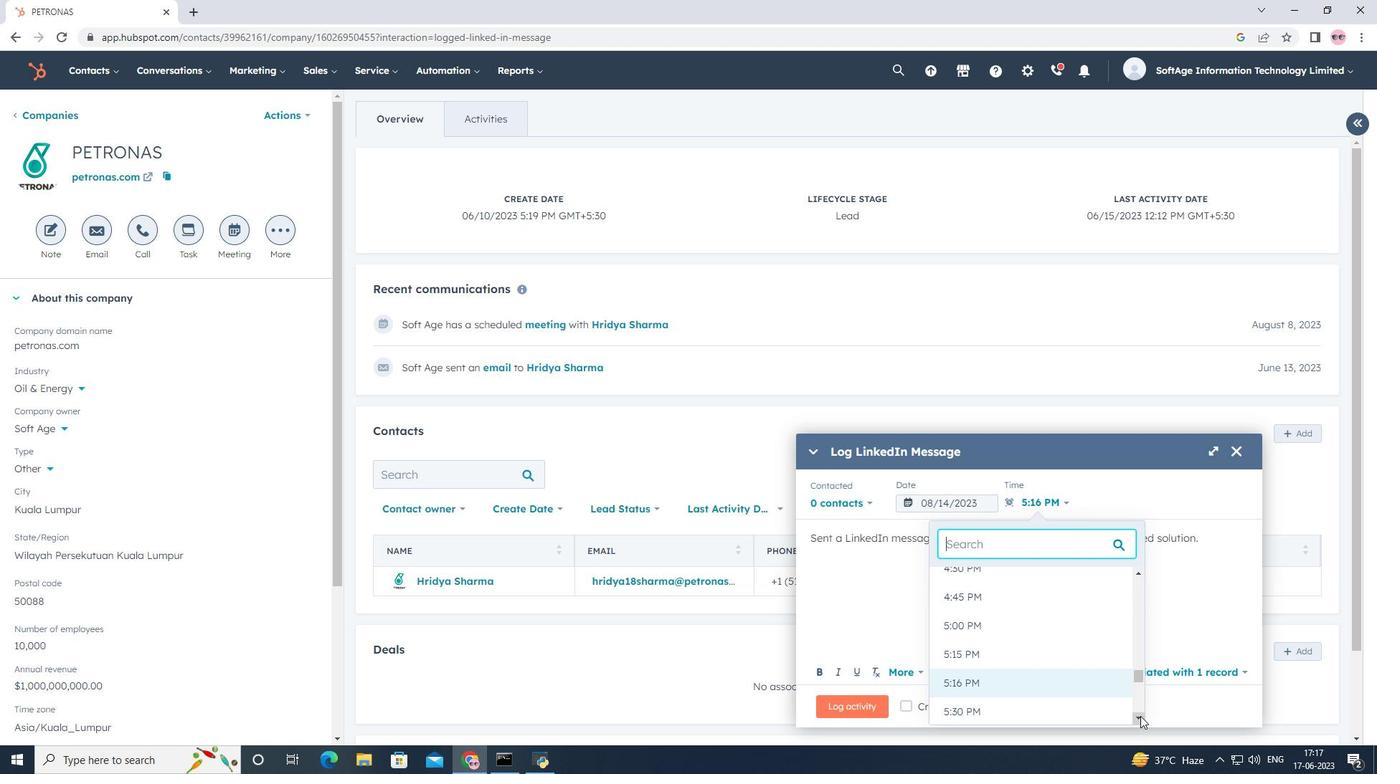 
Action: Mouse pressed left at (1140, 716)
Screenshot: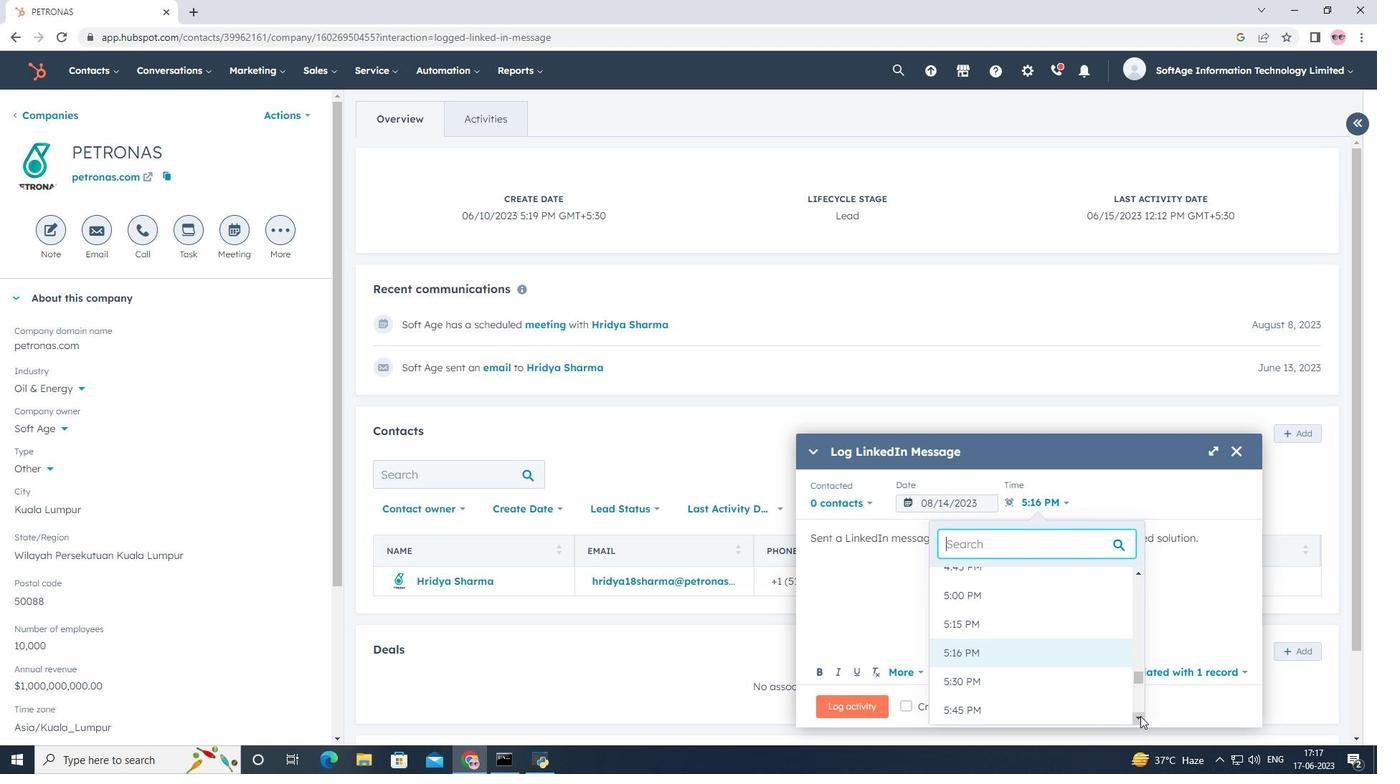 
Action: Mouse pressed left at (1140, 716)
Screenshot: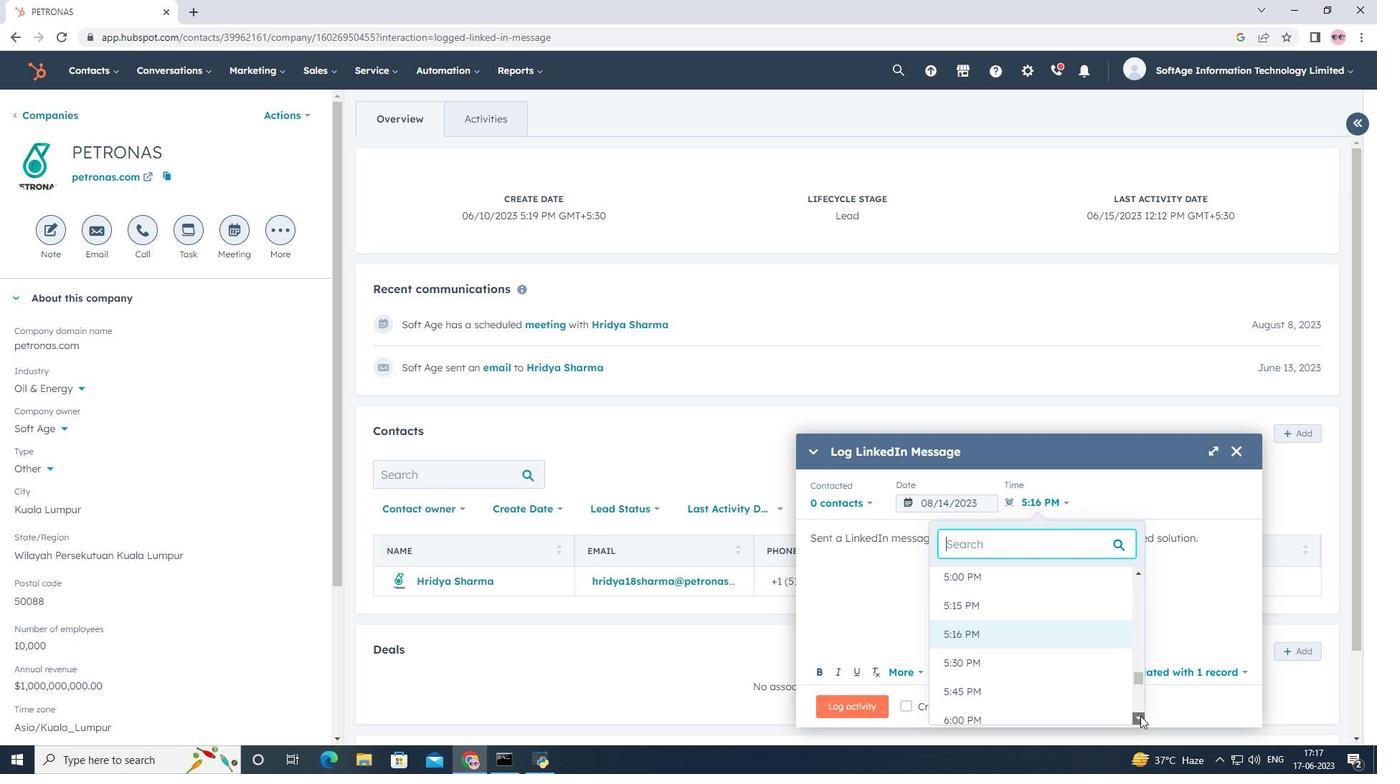 
Action: Mouse pressed left at (1140, 716)
Screenshot: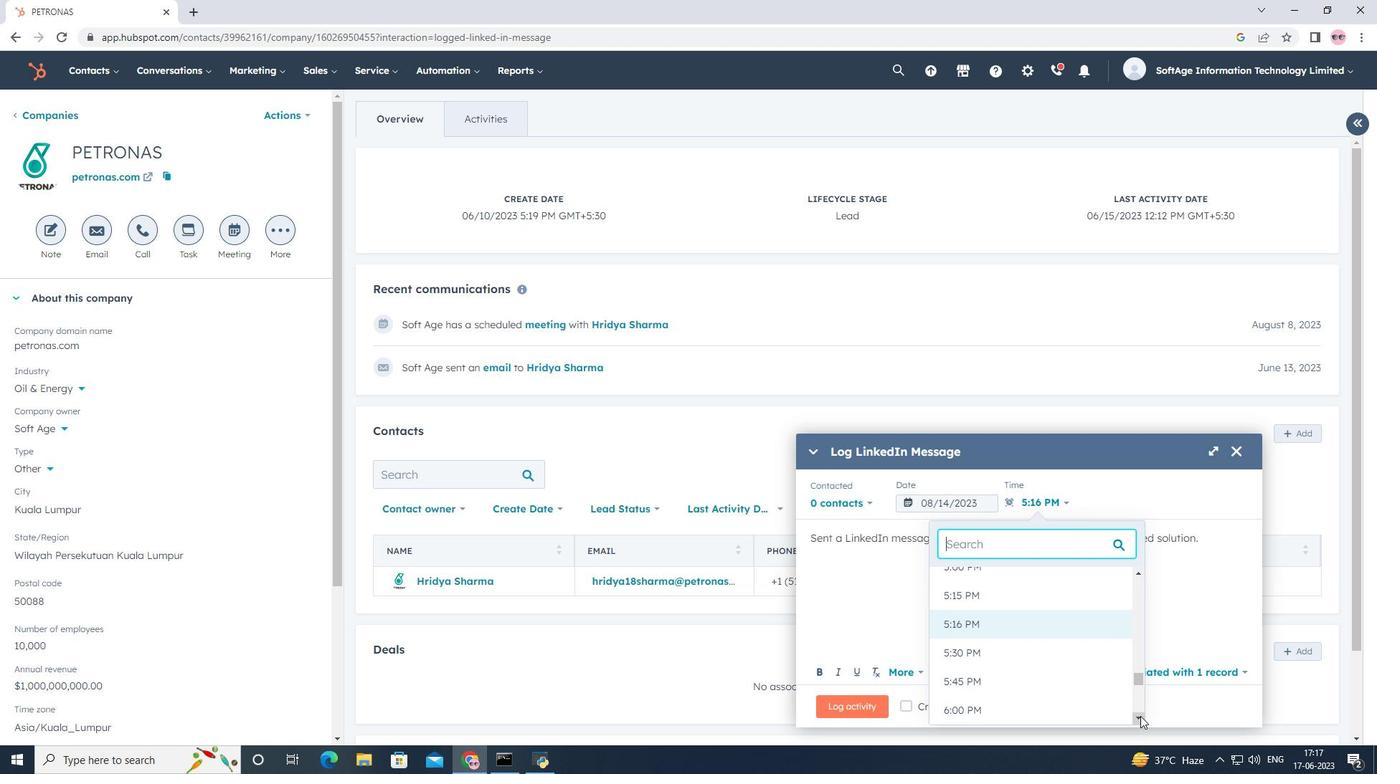 
Action: Mouse moved to (984, 652)
Screenshot: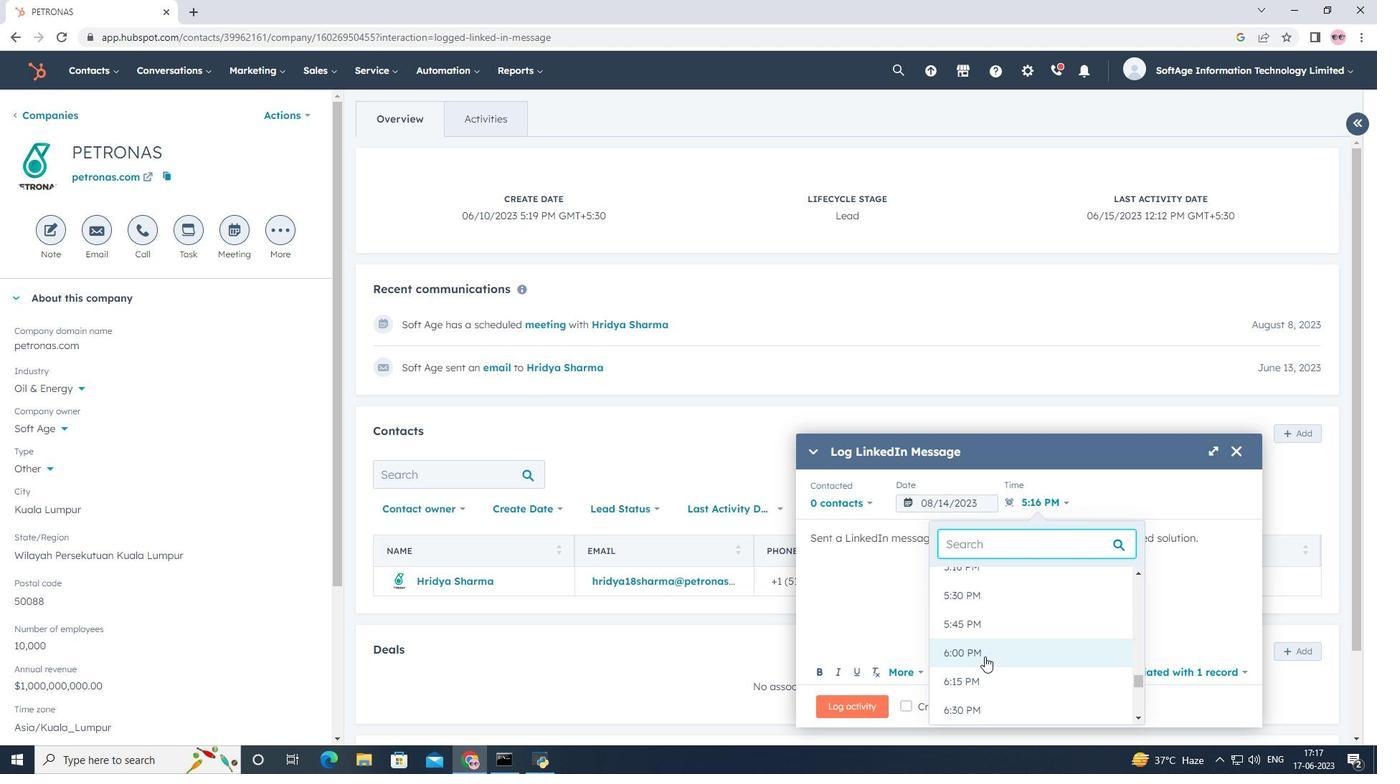 
Action: Mouse pressed left at (984, 652)
Screenshot: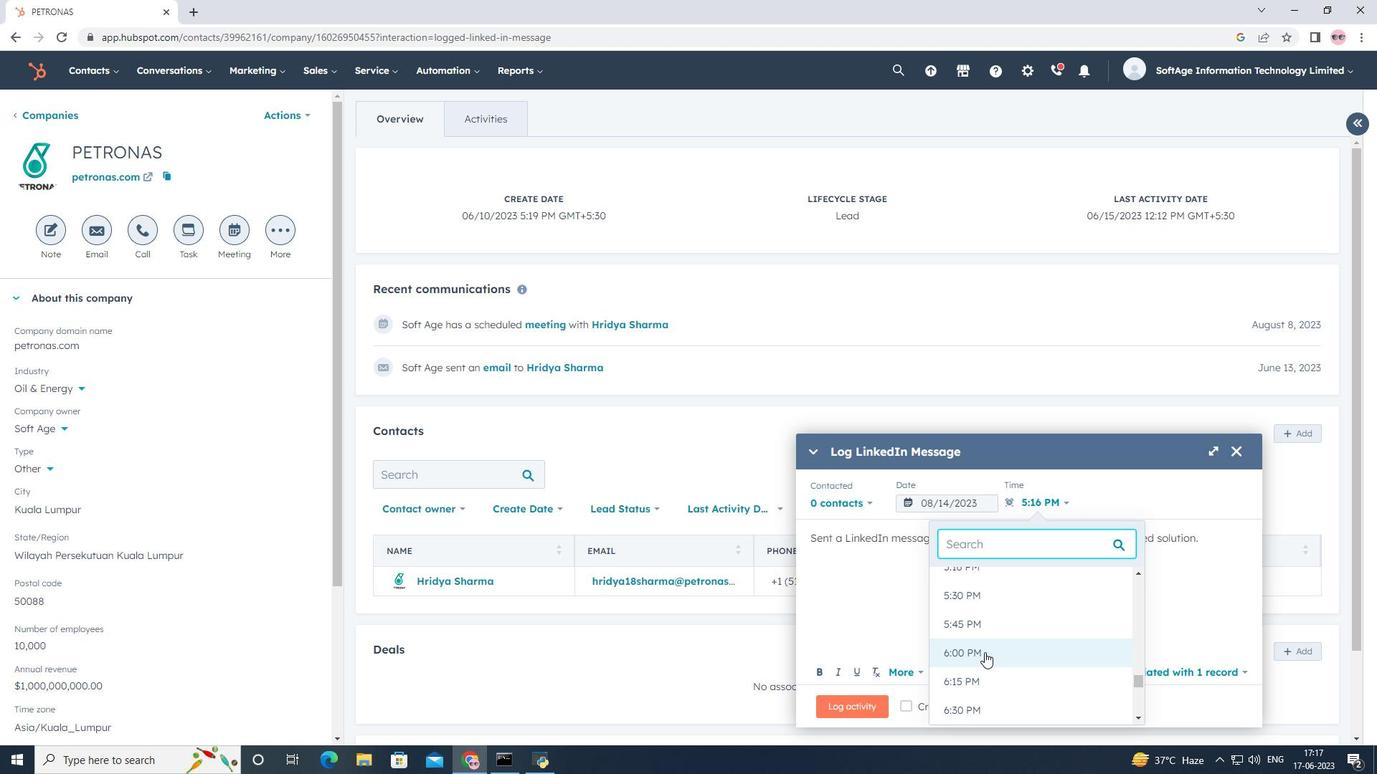
Action: Mouse moved to (829, 499)
Screenshot: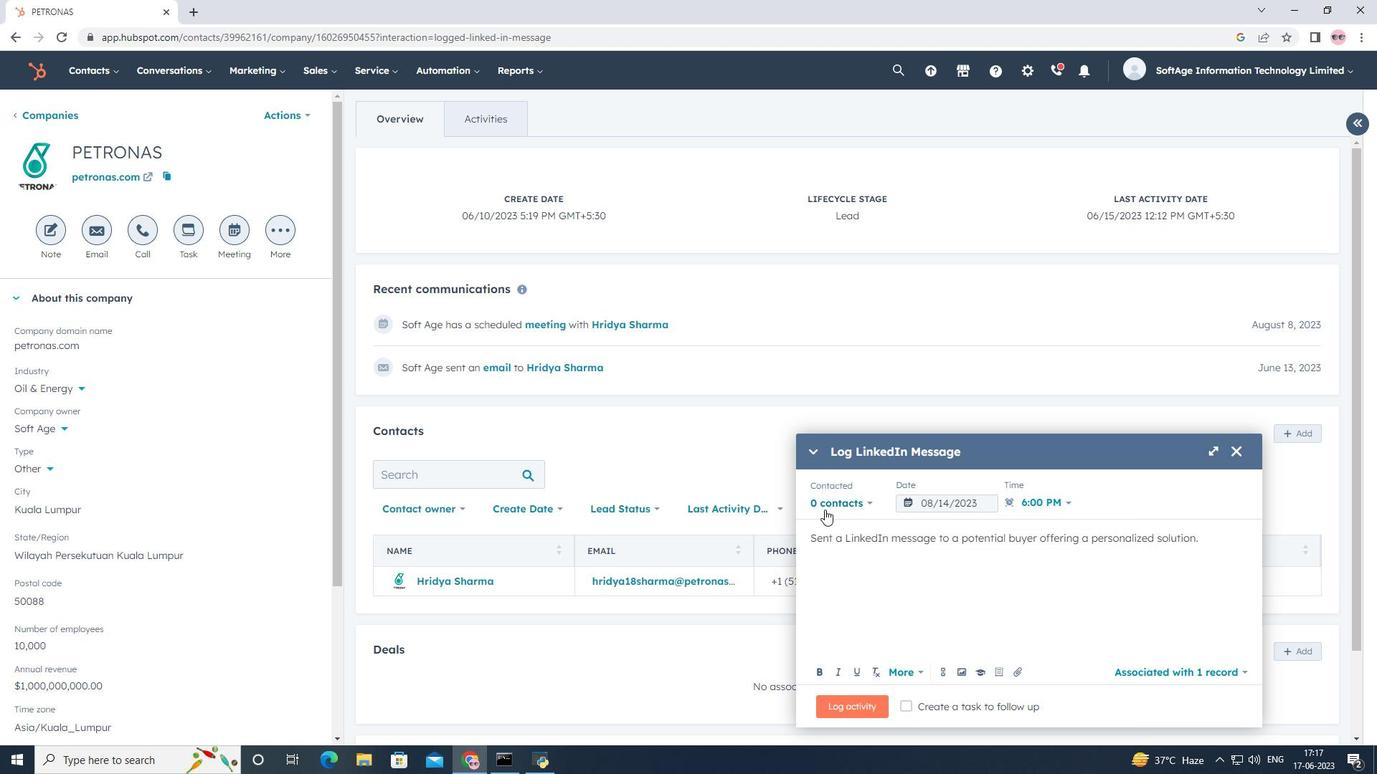 
Action: Mouse pressed left at (829, 499)
Screenshot: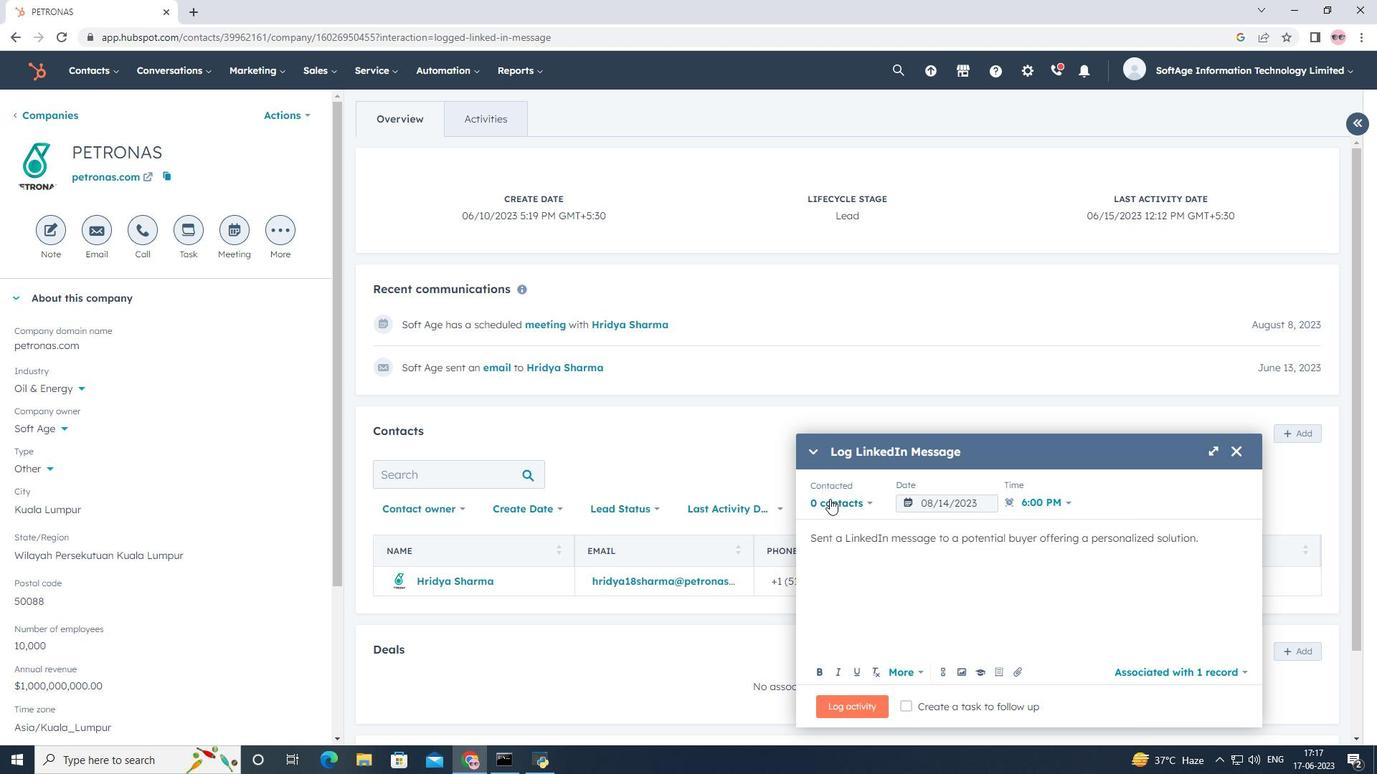 
Action: Mouse moved to (835, 573)
Screenshot: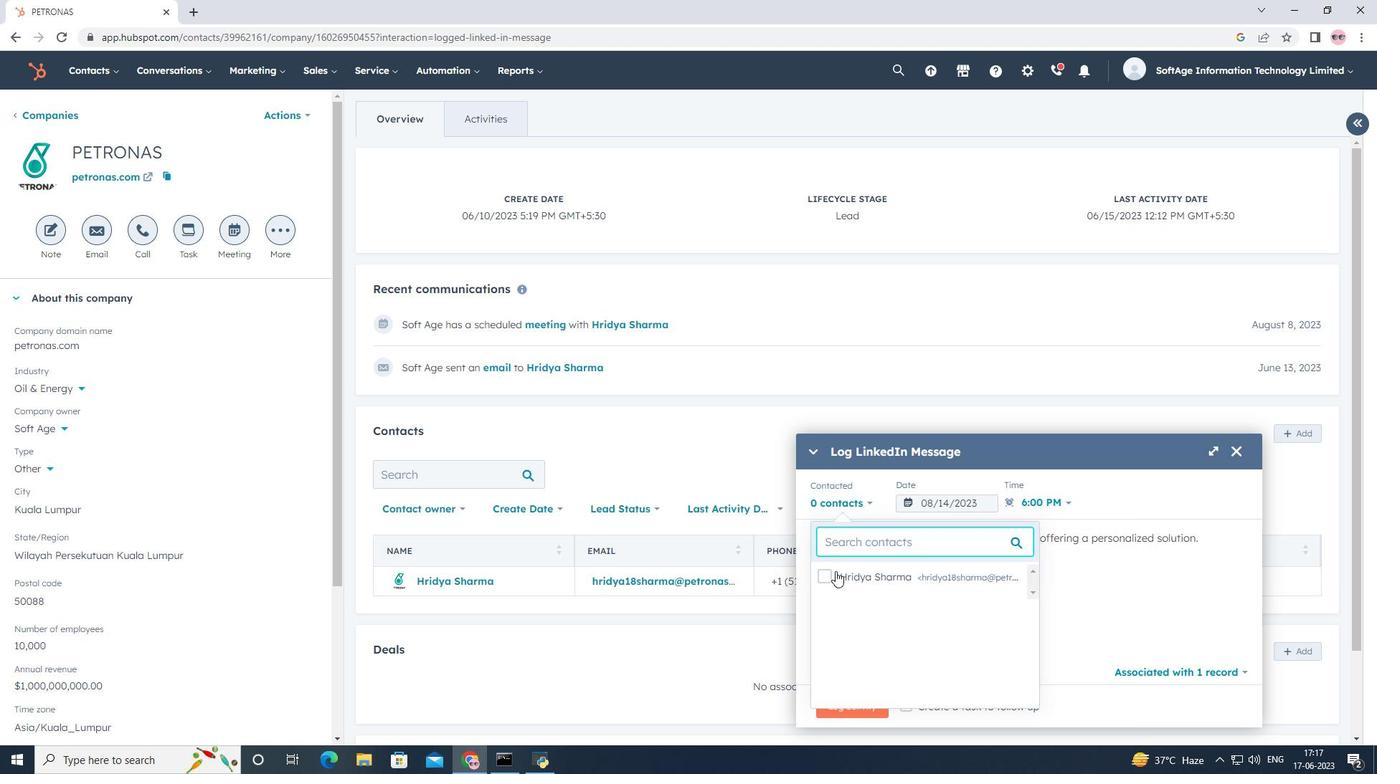 
Action: Mouse pressed left at (835, 573)
Screenshot: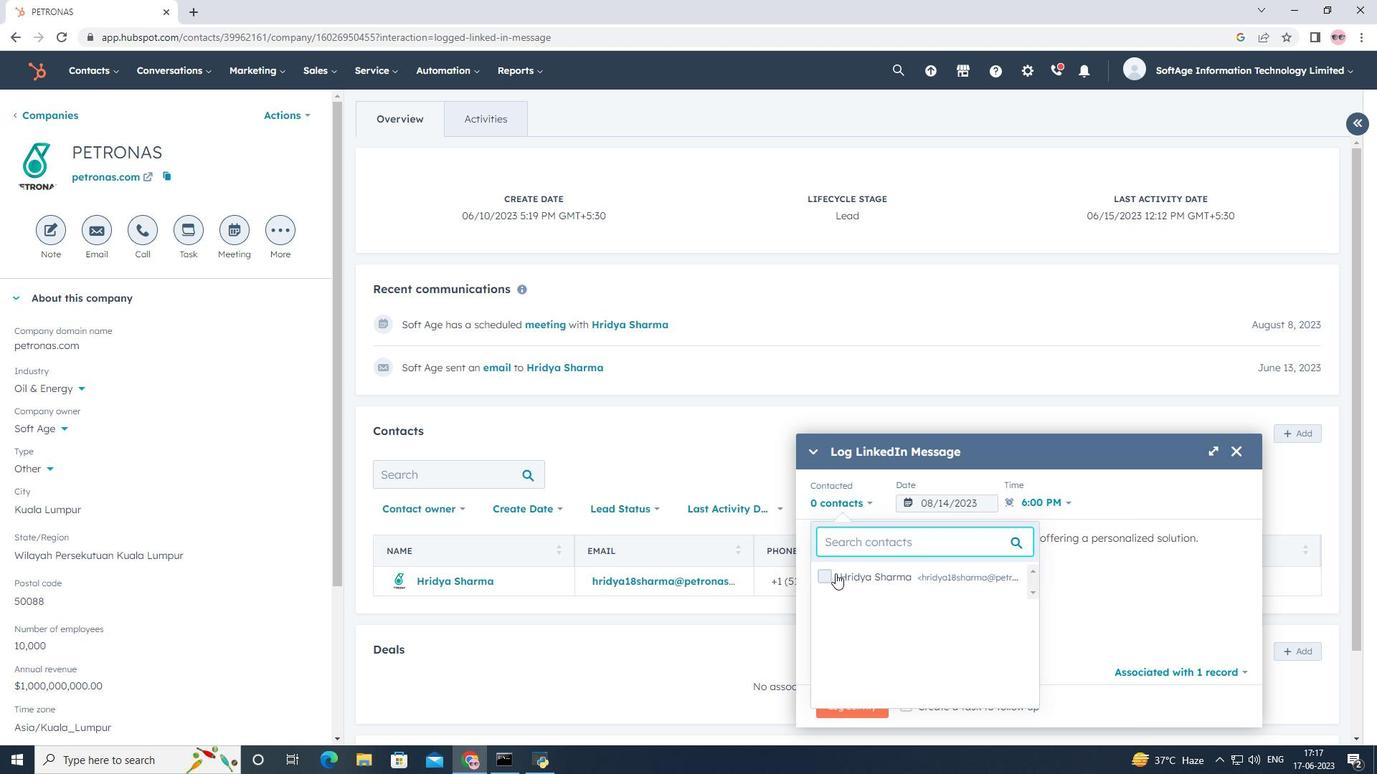 
Action: Mouse moved to (1051, 596)
Screenshot: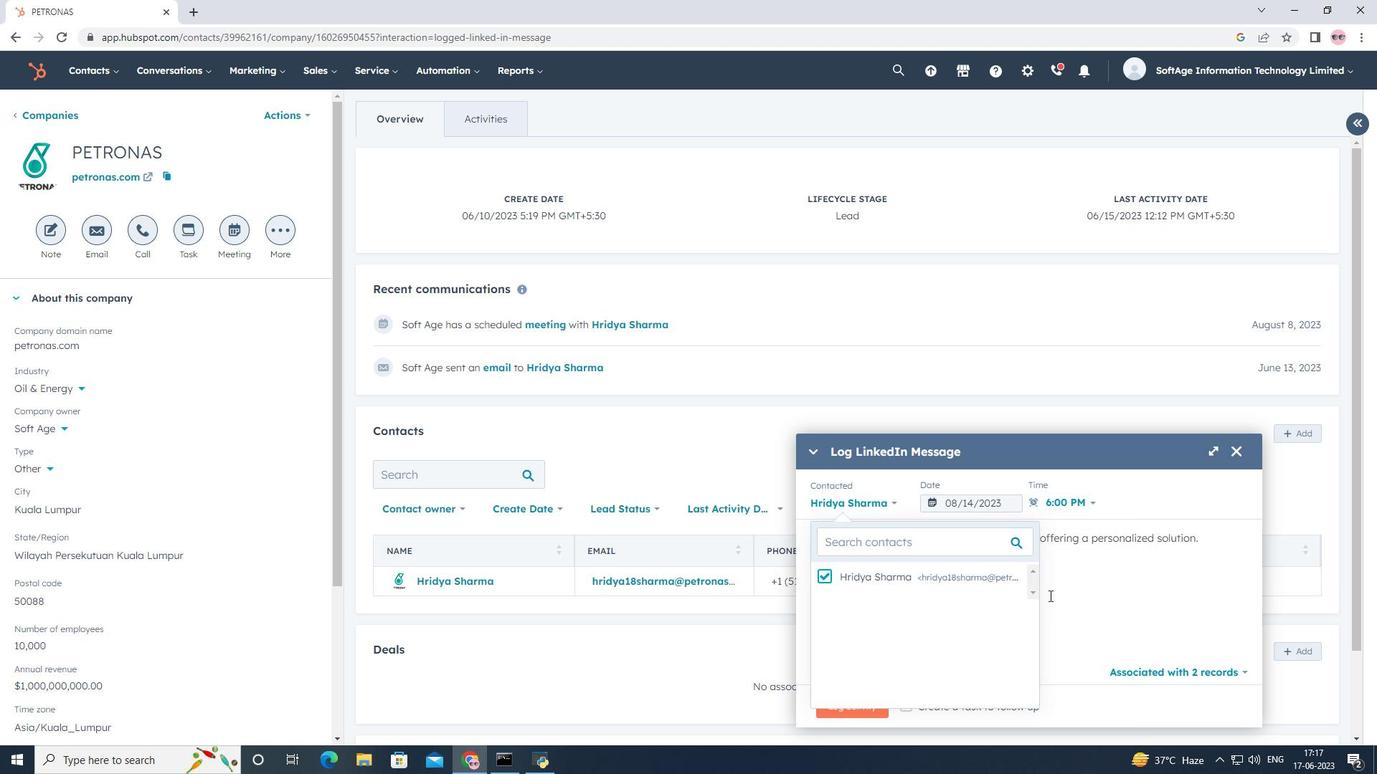 
Action: Mouse pressed left at (1051, 596)
Screenshot: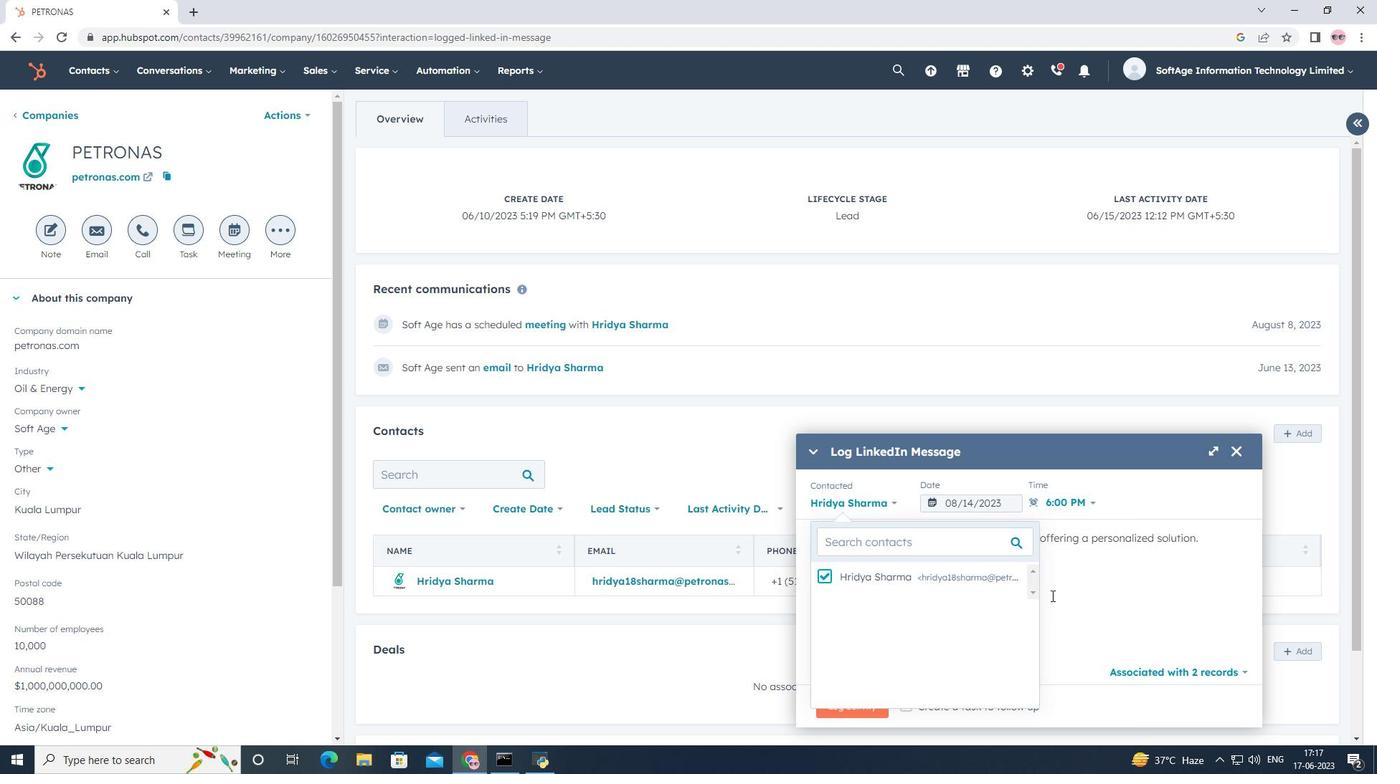 
Action: Mouse moved to (844, 715)
Screenshot: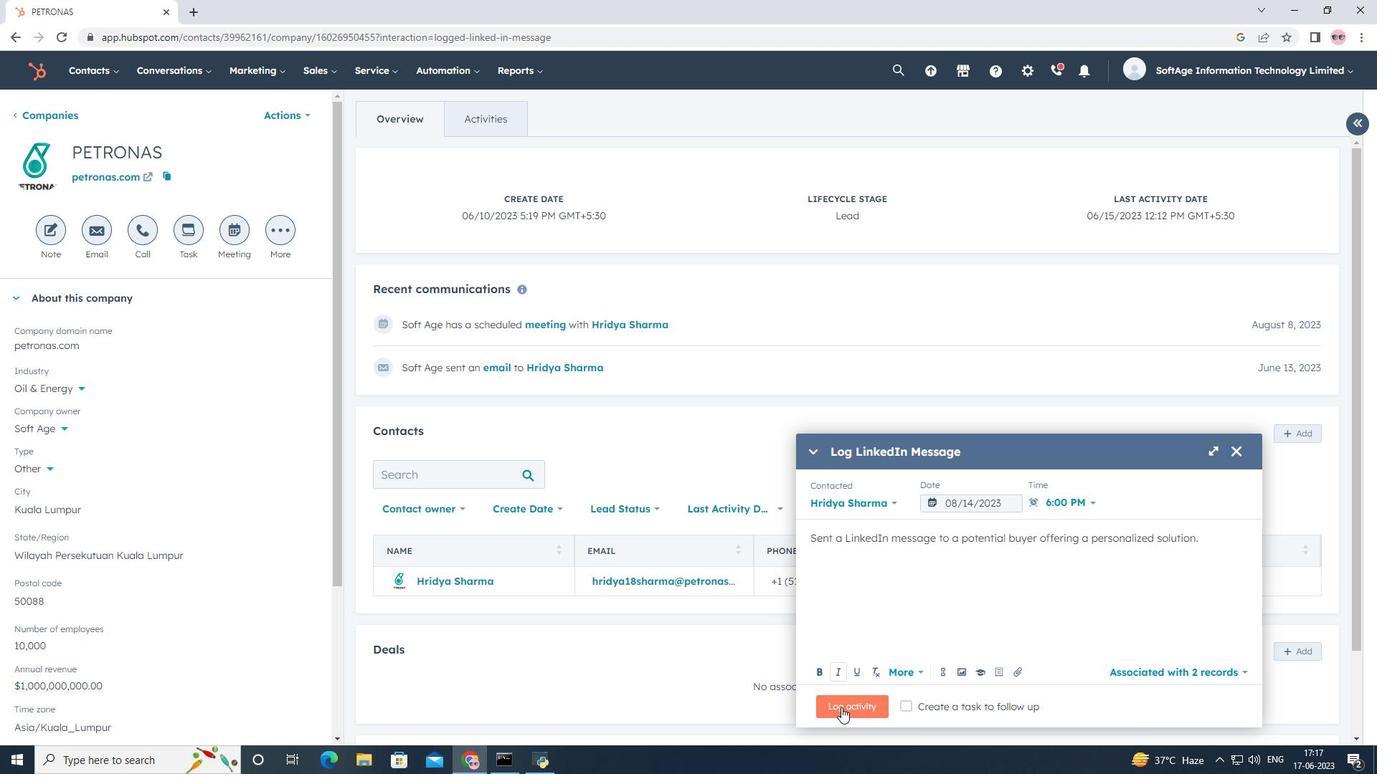 
Action: Mouse pressed left at (844, 715)
Screenshot: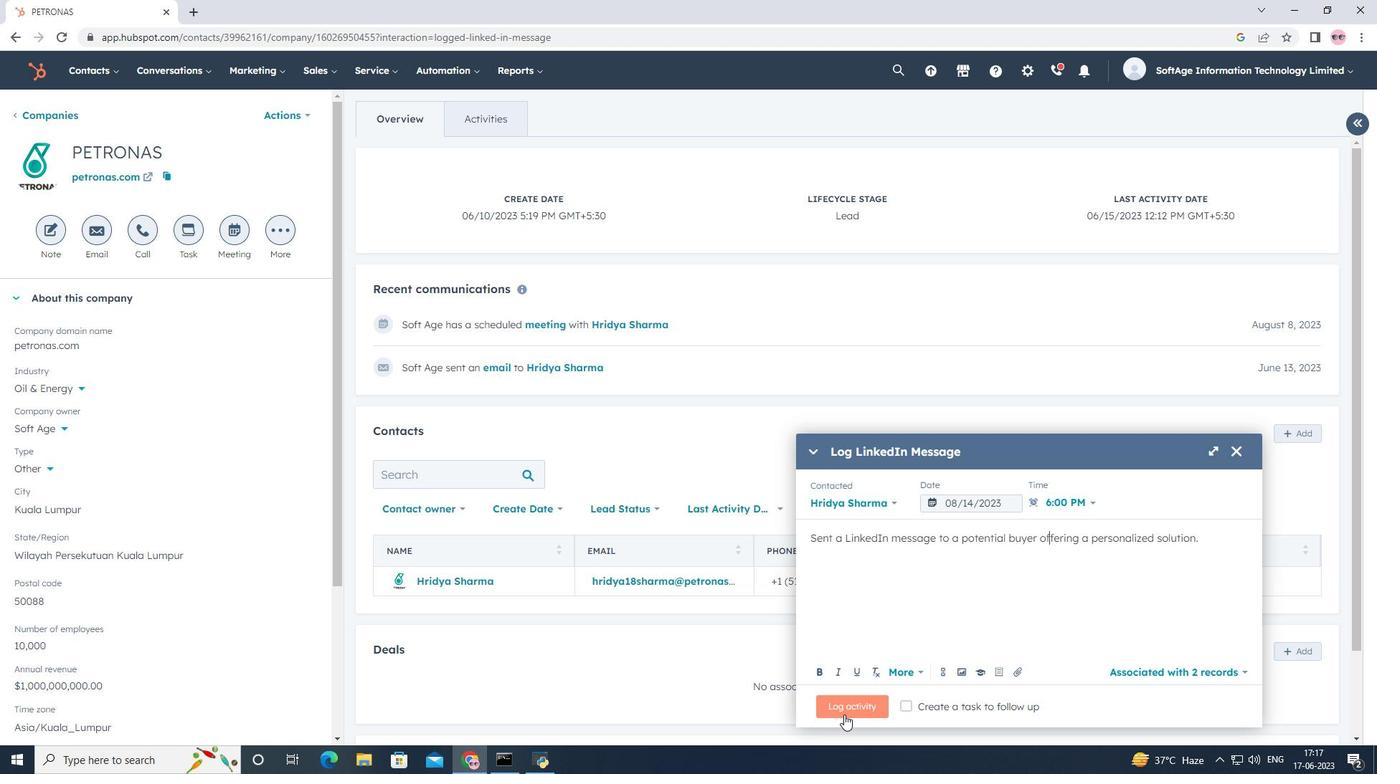 
